 Task: Create new customer invoice with Date Opened: 21-May-23, Select Customer: Le Dumpster, Terms: Net 30. Make invoice entry for item-1 with Date: 21-May-23, Description: CoverGirl Perfect Blend Pencil Eyeliner 200 Black Onyx, Income Account: Income:Sales, Quantity: 1, Unit Price: 14.99, Sales Tax: Y, Sales Tax Included: Y, Tax Table: Sales Tax. Make entry for item-2 with Date: 21-May-23, Description: Sephora Collection Solid Brush and Sponge Cleaner with Pad
, Income Account: Income:Sales, Quantity: 2, Unit Price: 12.99, Sales Tax: Y, Sales Tax Included: Y, Tax Table: Sales Tax. Post Invoice with Post Date: 21-May-23, Post to Accounts: Assets:Accounts Receivable. Pay / Process Payment with Transaction Date: 19-Jun-23, Amount: 40.97, Transfer Account: Checking Account. Go to 'Print Invoice'. Save a pdf copy of the invoice.
Action: Mouse moved to (159, 33)
Screenshot: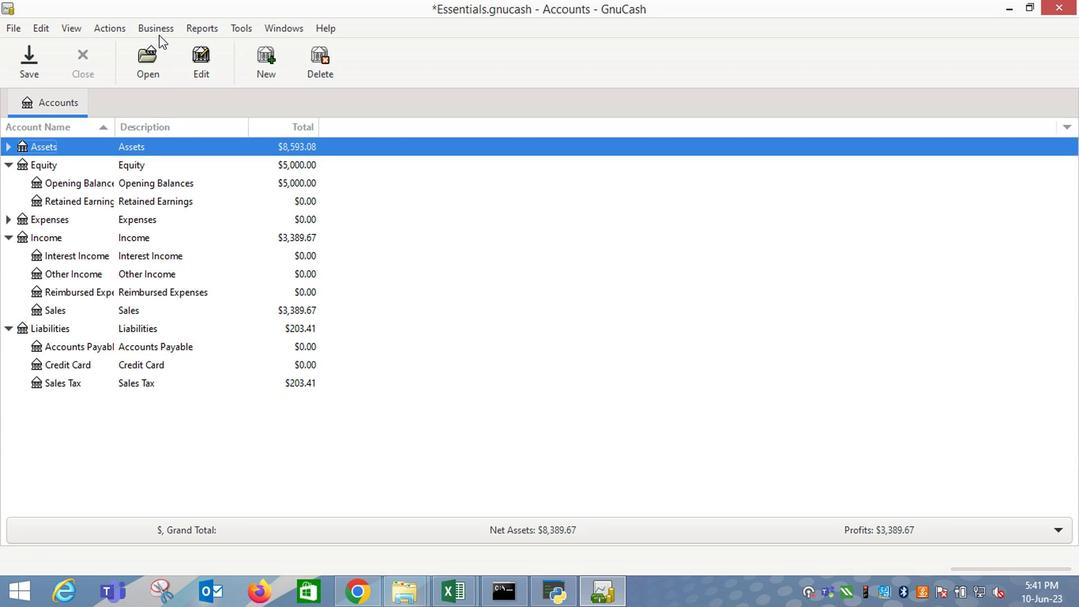 
Action: Mouse pressed left at (159, 33)
Screenshot: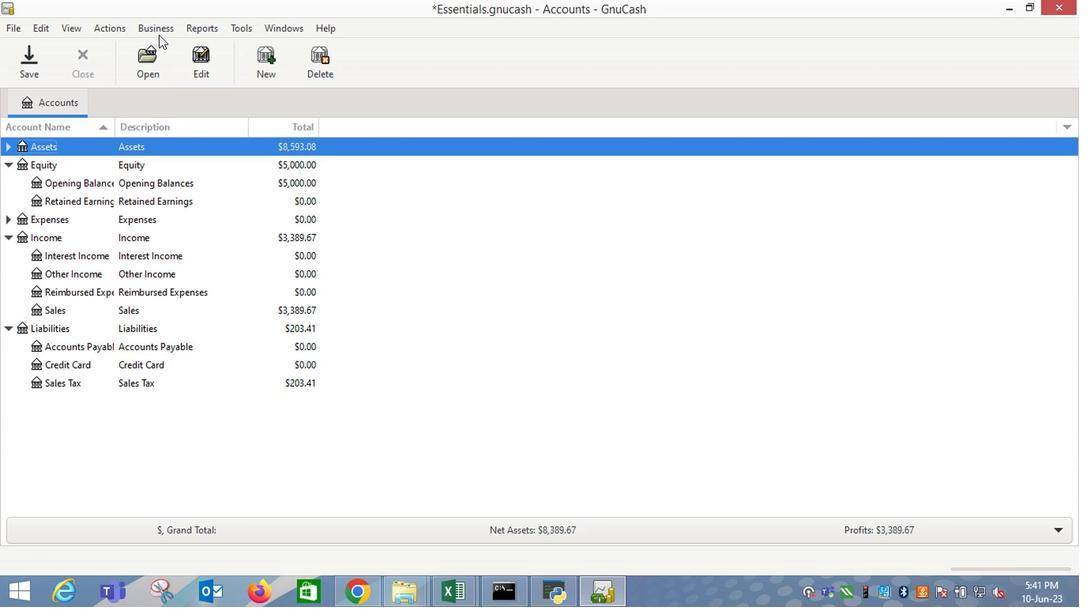 
Action: Mouse moved to (343, 110)
Screenshot: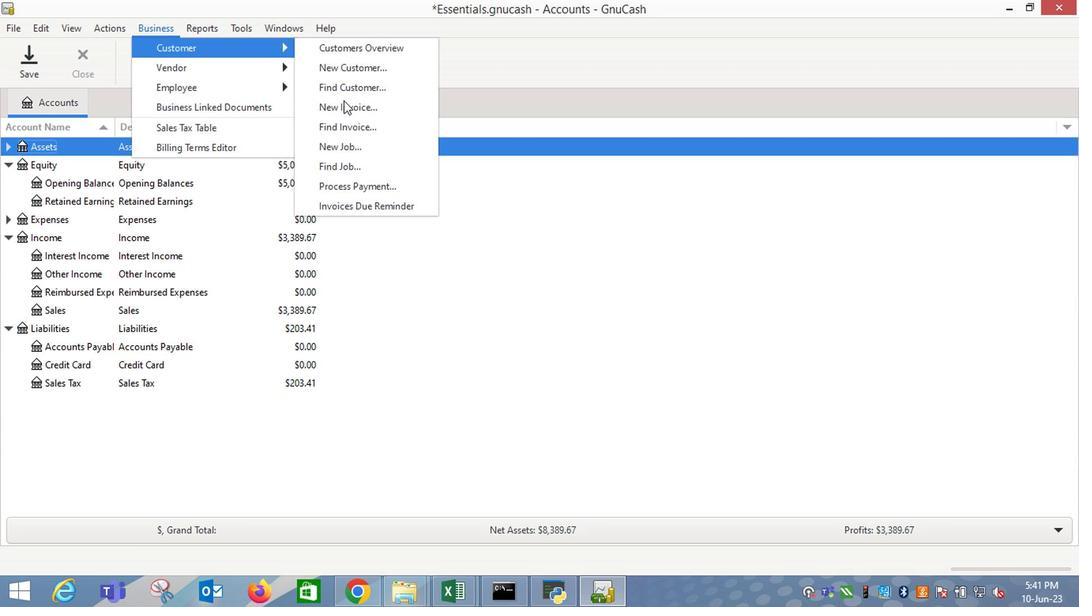
Action: Mouse pressed left at (343, 110)
Screenshot: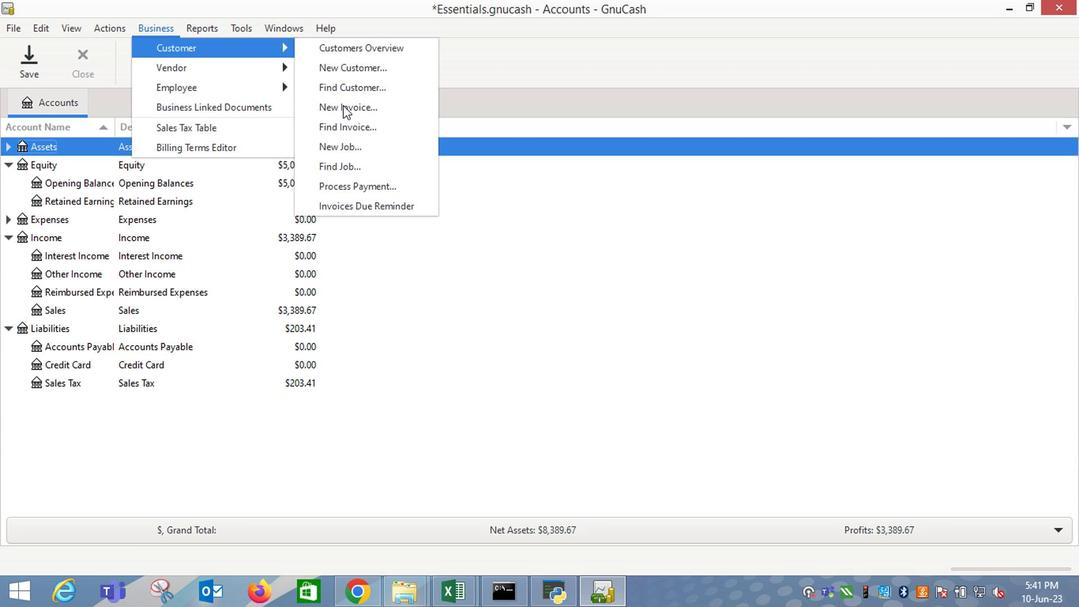
Action: Mouse moved to (656, 250)
Screenshot: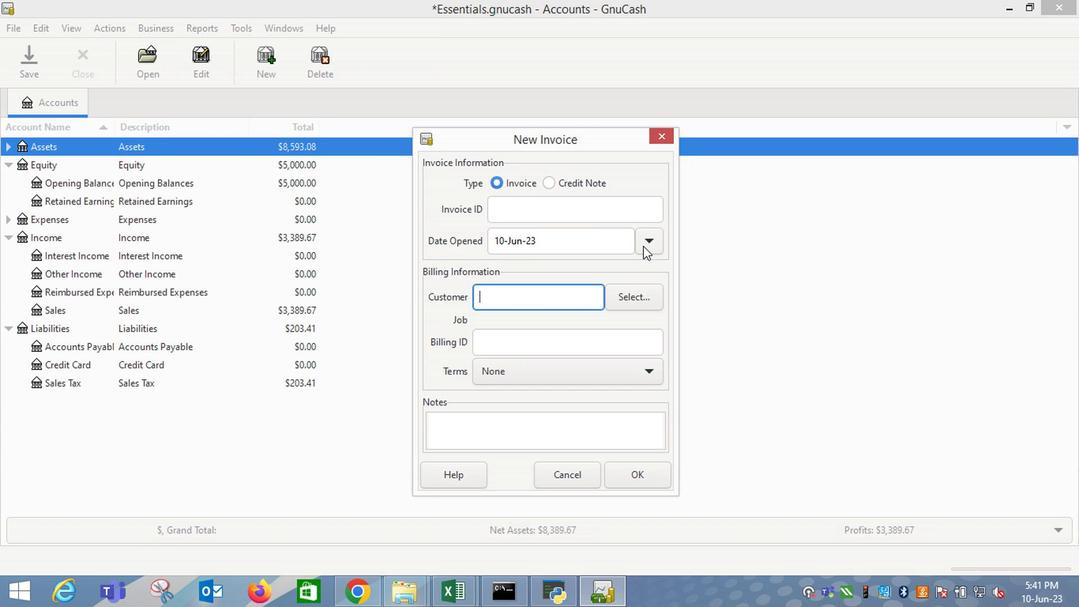 
Action: Mouse pressed left at (656, 250)
Screenshot: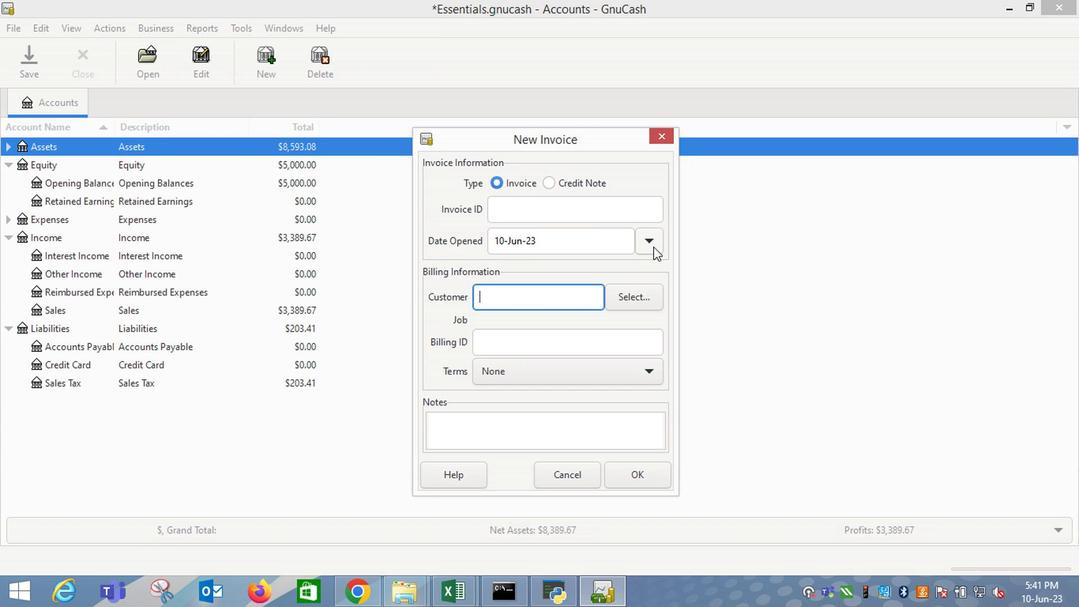 
Action: Mouse moved to (525, 269)
Screenshot: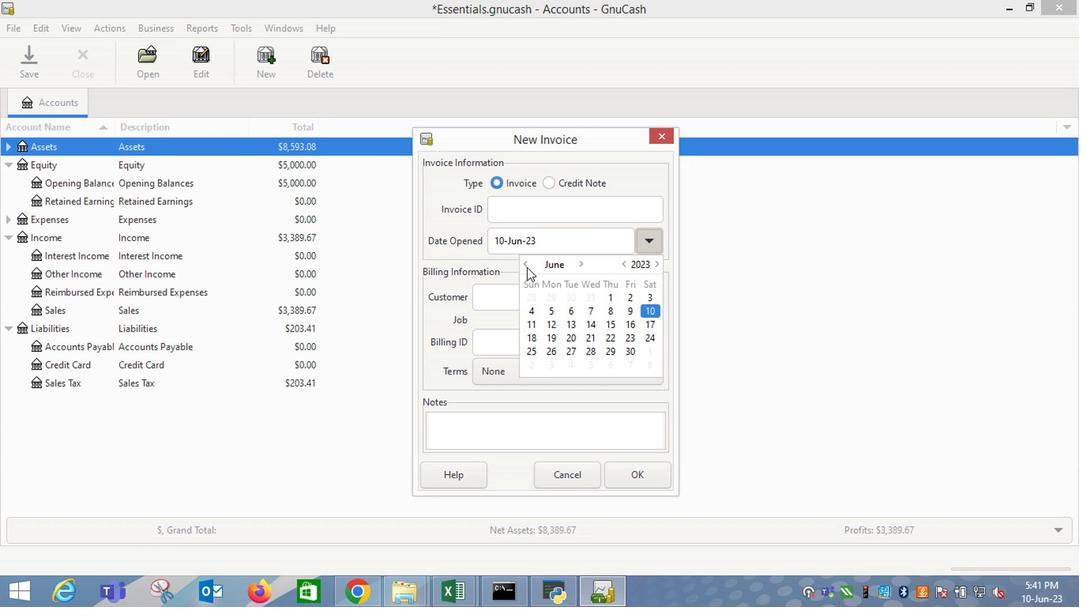 
Action: Mouse pressed left at (525, 269)
Screenshot: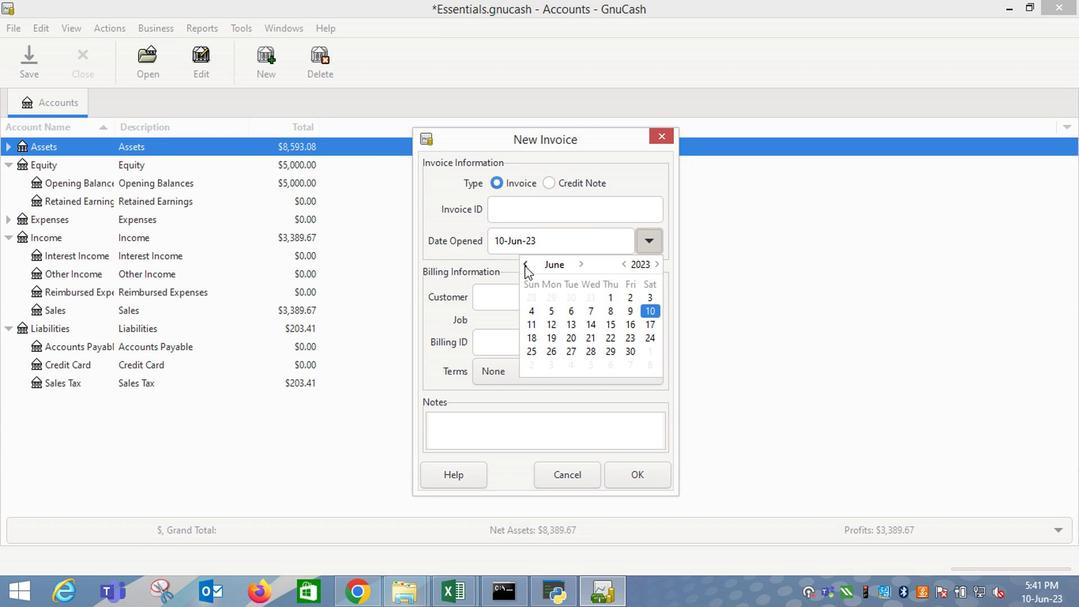 
Action: Mouse moved to (529, 340)
Screenshot: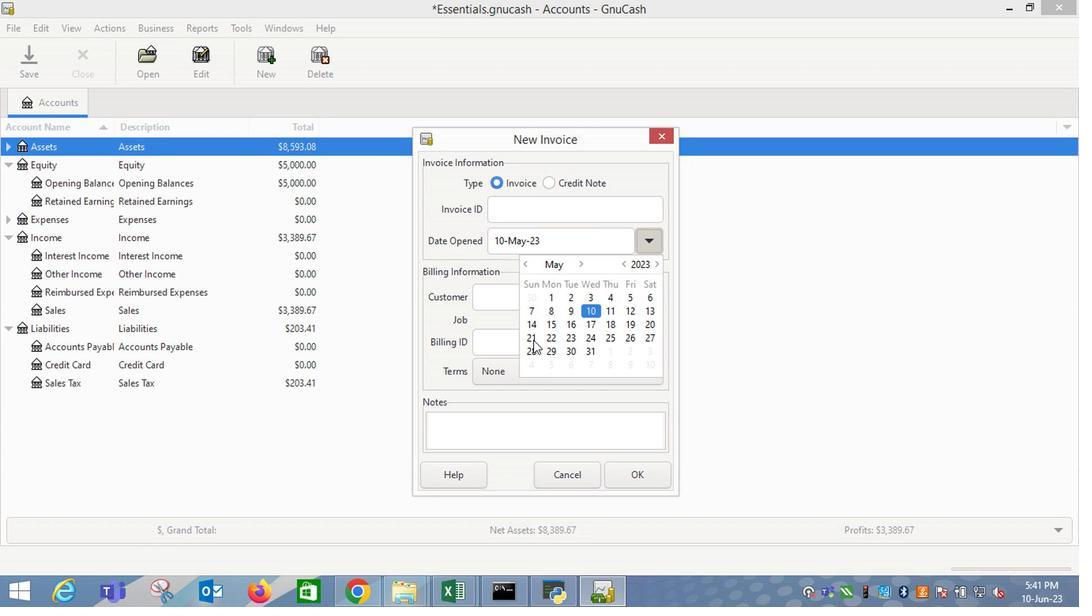 
Action: Mouse pressed left at (529, 340)
Screenshot: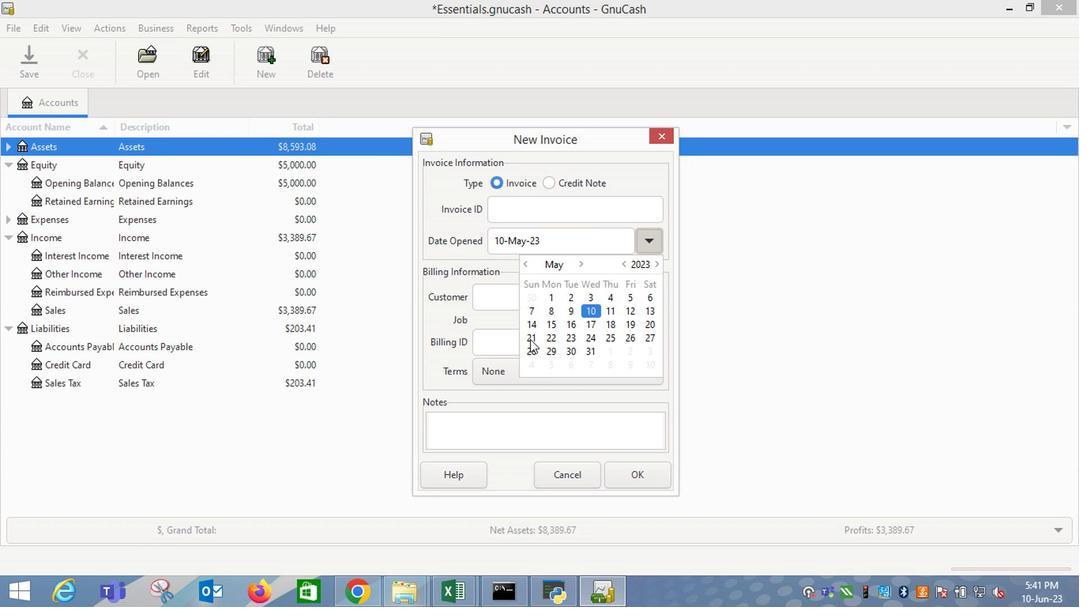 
Action: Mouse moved to (488, 321)
Screenshot: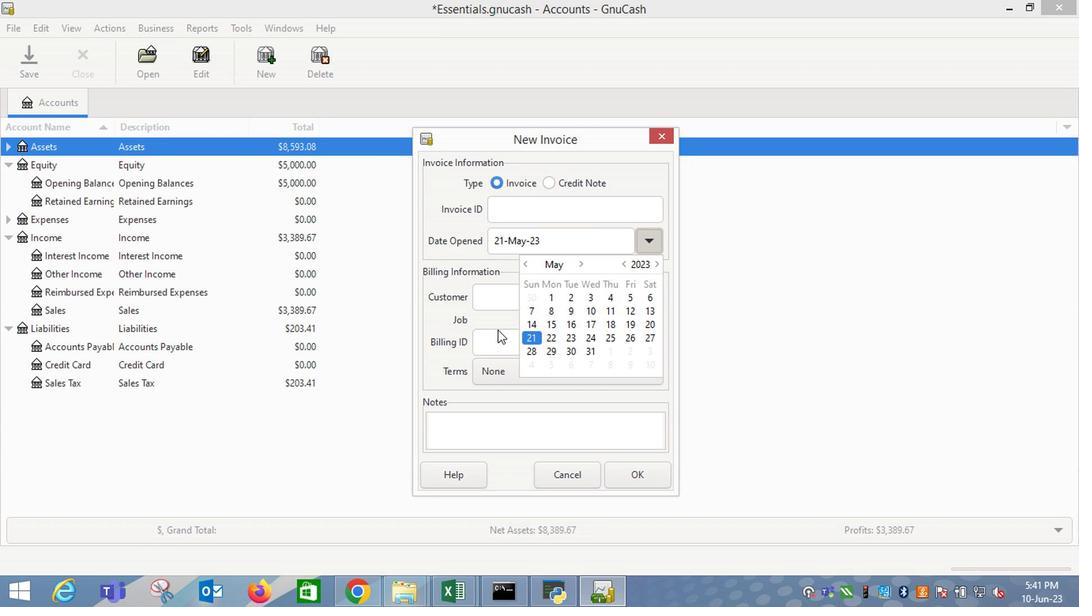 
Action: Mouse pressed left at (488, 321)
Screenshot: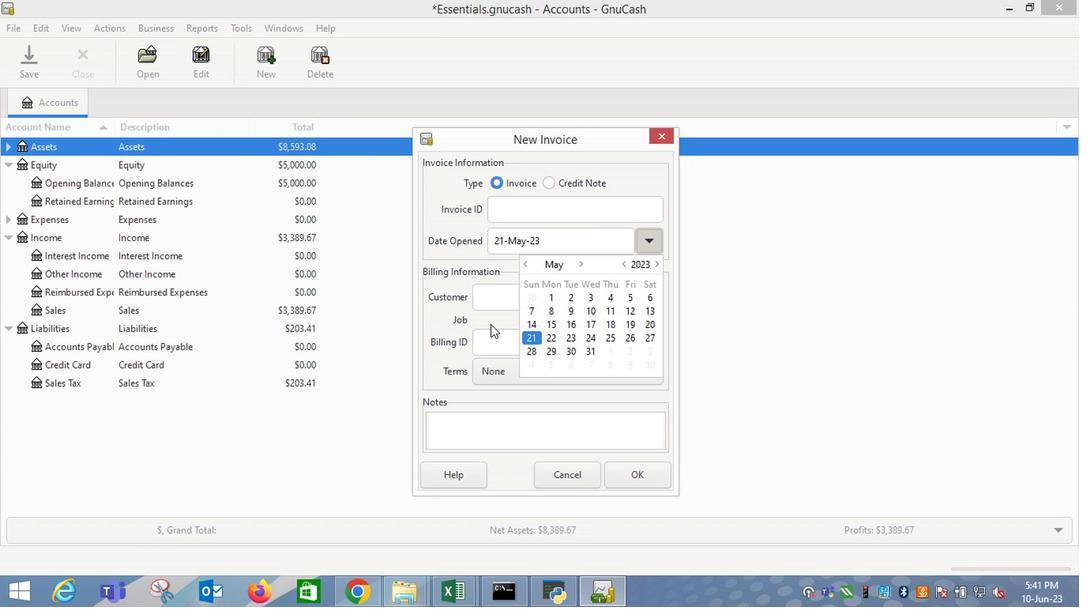 
Action: Mouse moved to (498, 301)
Screenshot: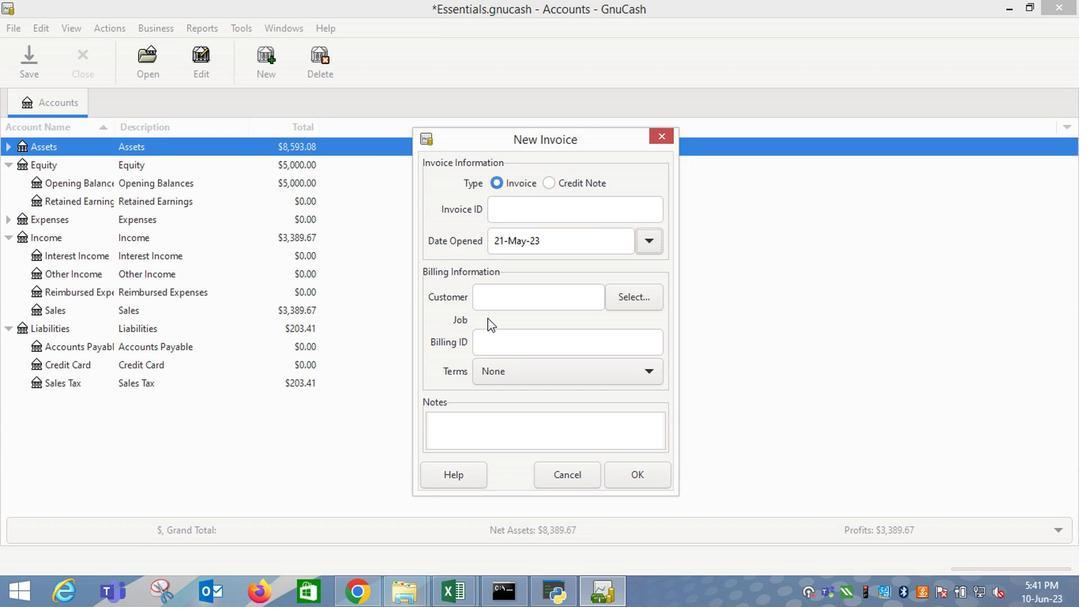 
Action: Mouse pressed left at (498, 301)
Screenshot: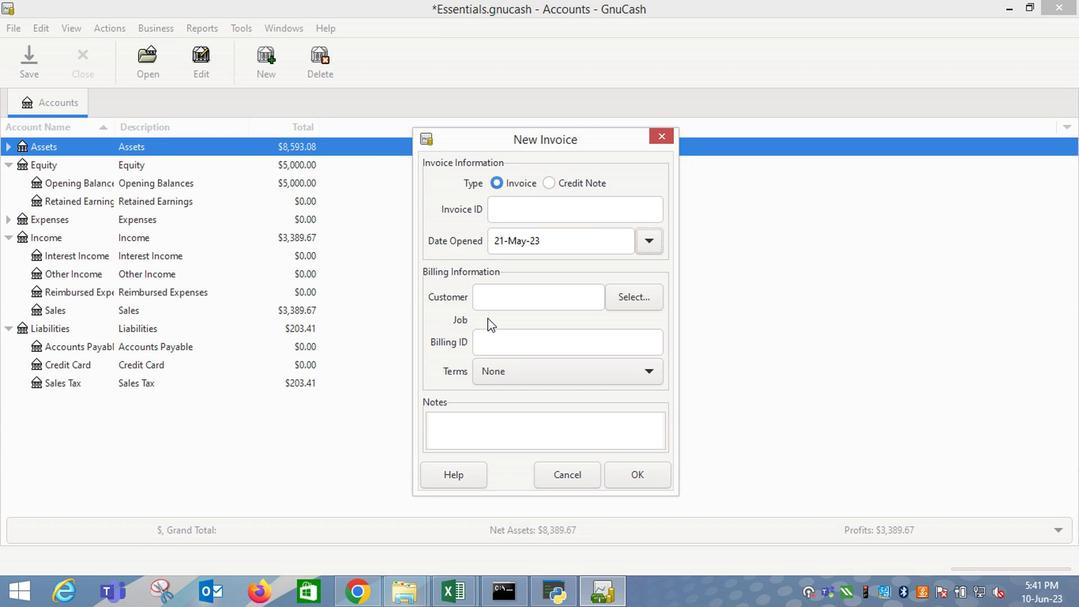 
Action: Mouse moved to (503, 283)
Screenshot: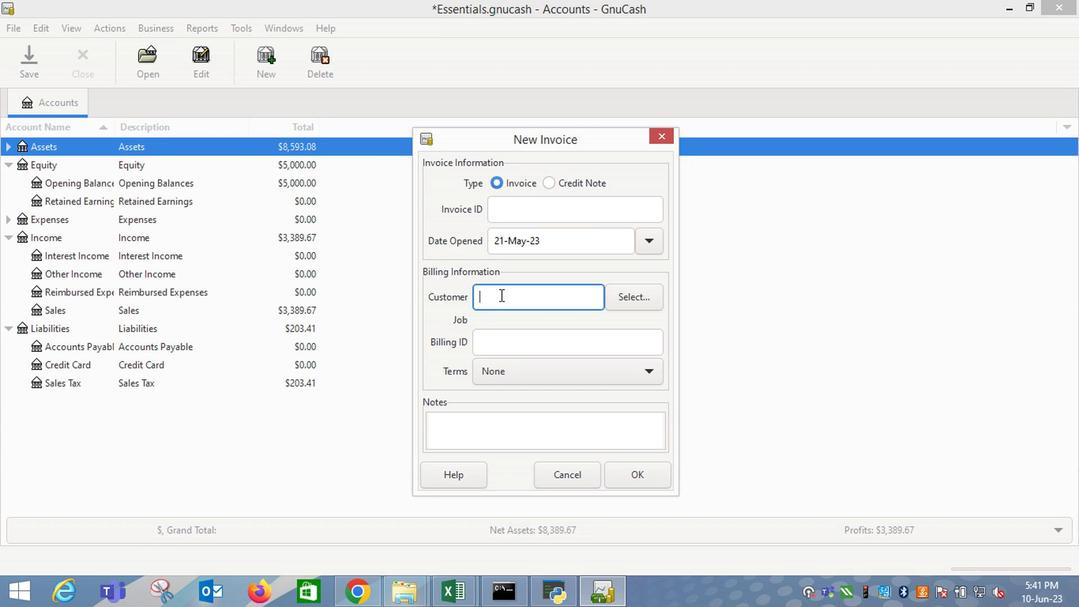 
Action: Key pressed <Key.shift_r>Le
Screenshot: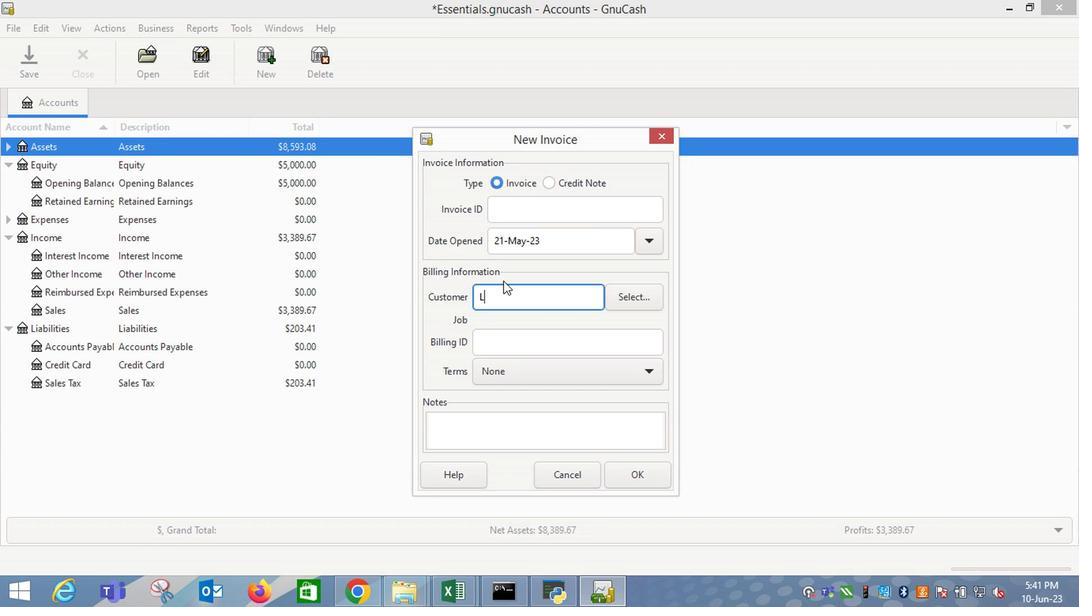 
Action: Mouse moved to (494, 322)
Screenshot: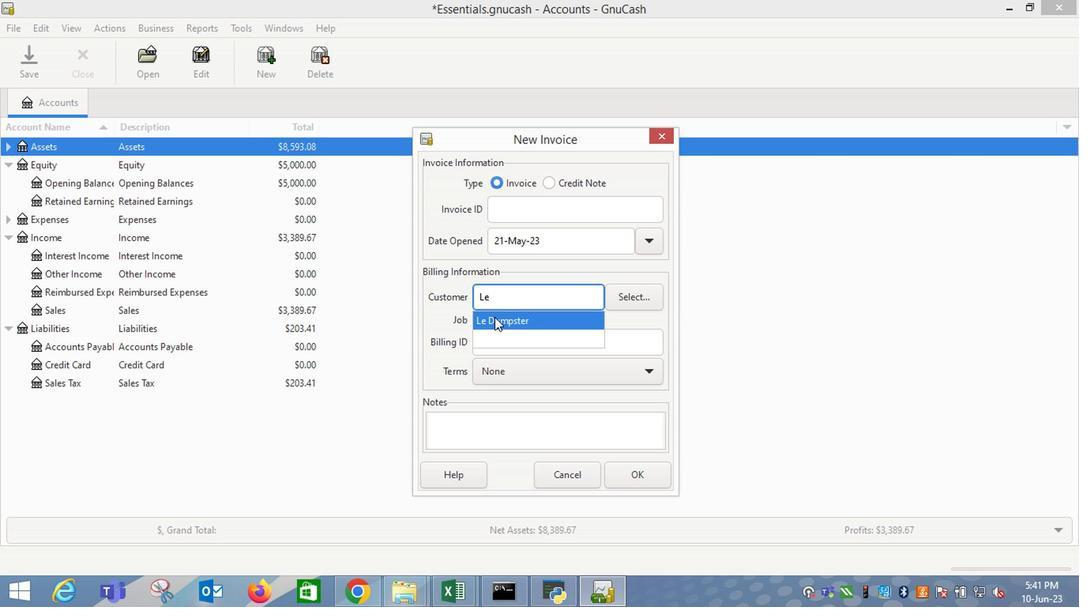 
Action: Mouse pressed left at (494, 322)
Screenshot: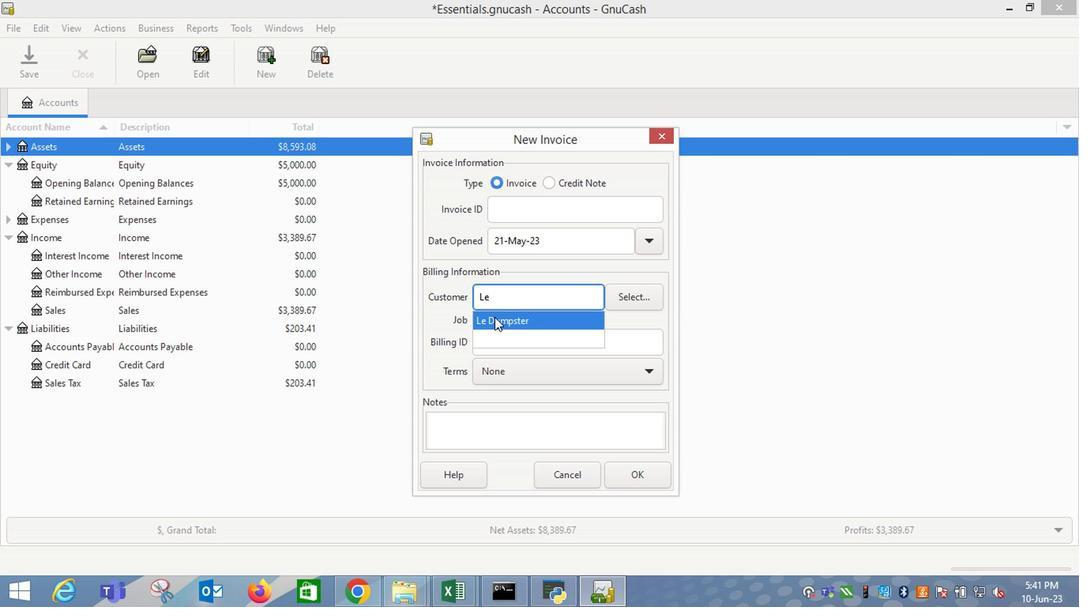 
Action: Mouse moved to (509, 392)
Screenshot: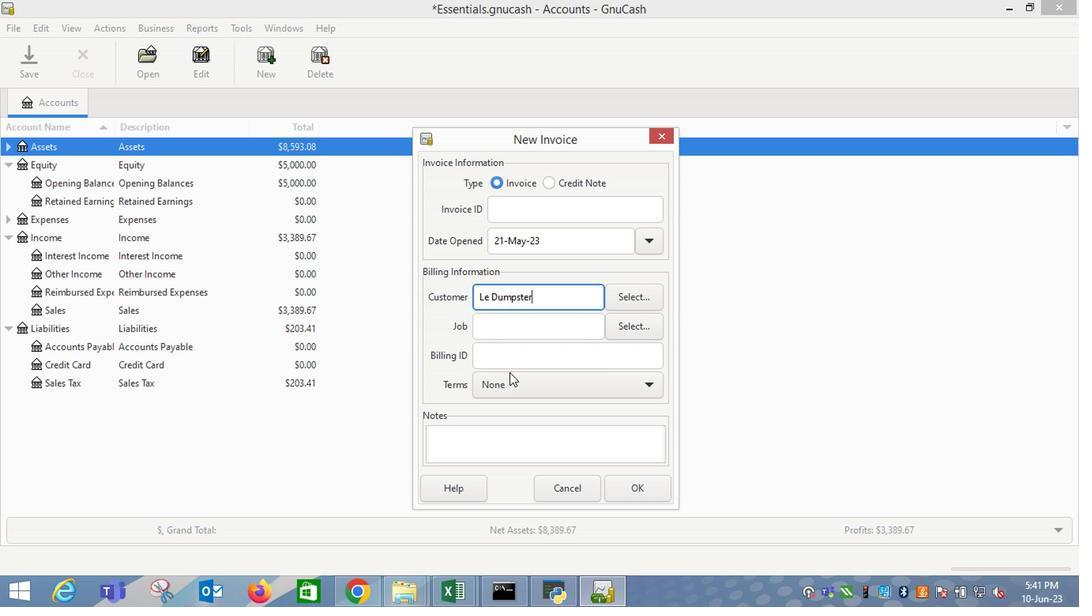 
Action: Mouse pressed left at (509, 392)
Screenshot: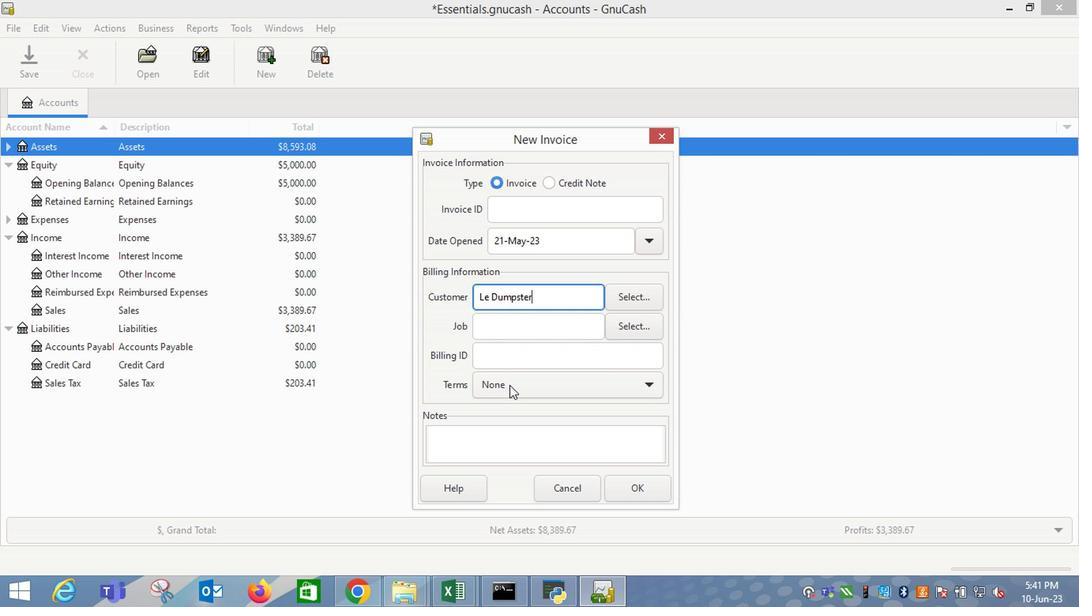 
Action: Mouse moved to (503, 434)
Screenshot: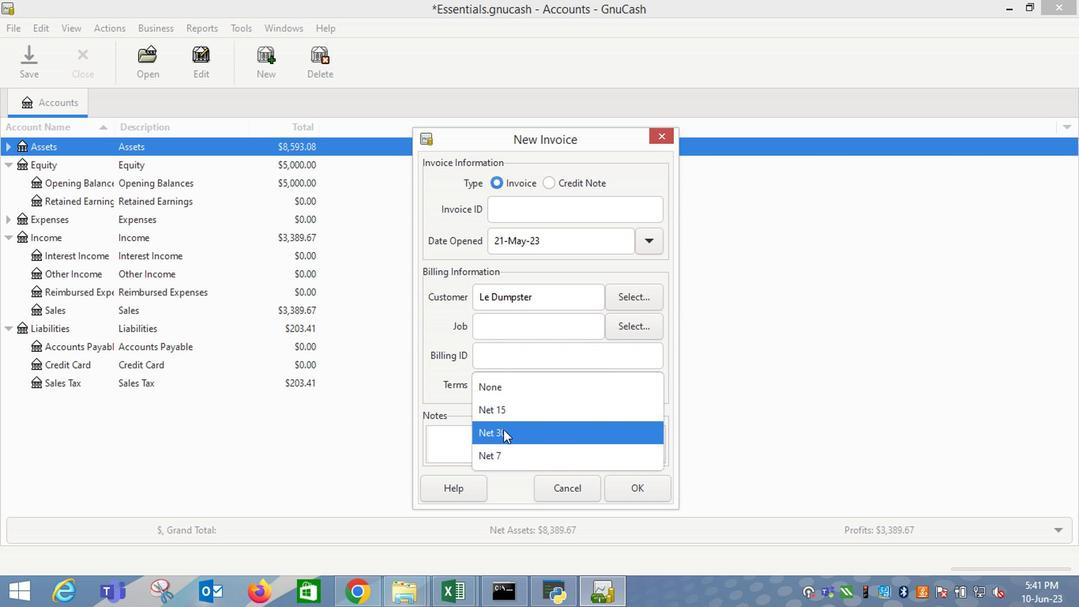 
Action: Mouse pressed left at (503, 434)
Screenshot: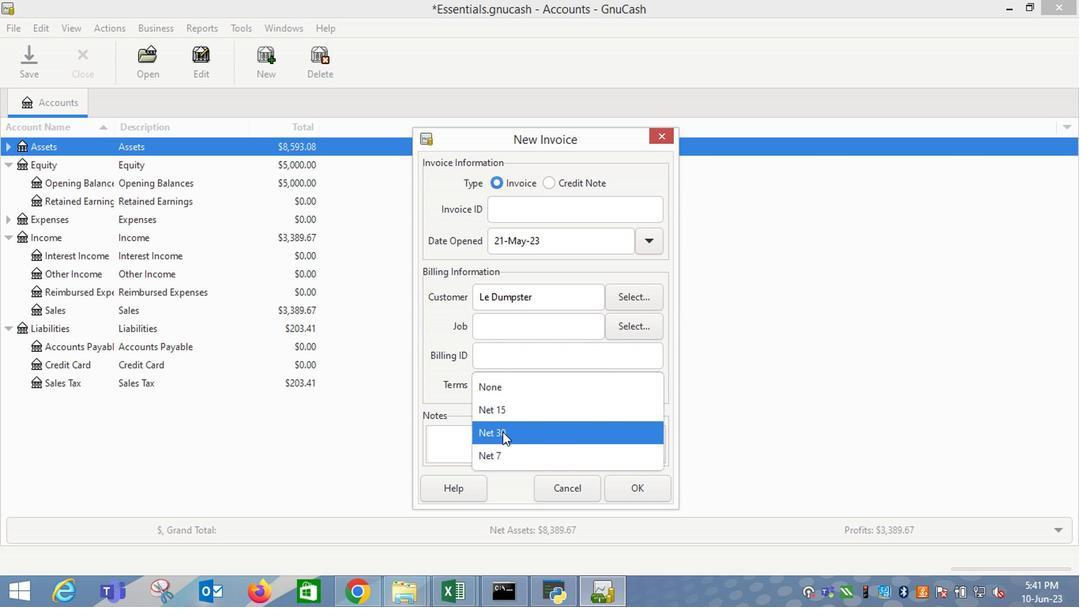 
Action: Mouse moved to (623, 495)
Screenshot: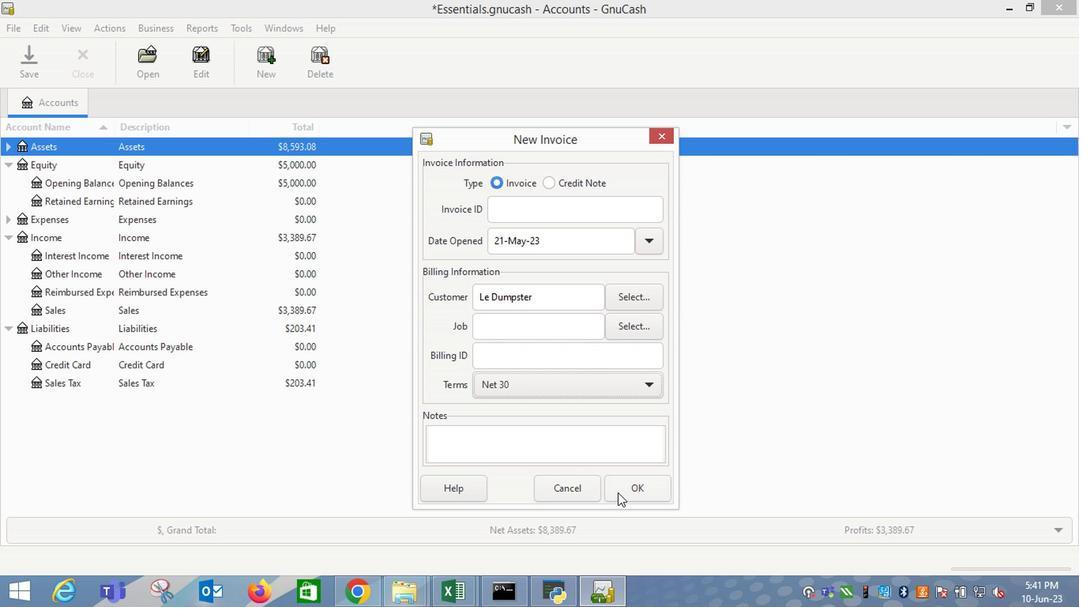 
Action: Mouse pressed left at (623, 495)
Screenshot: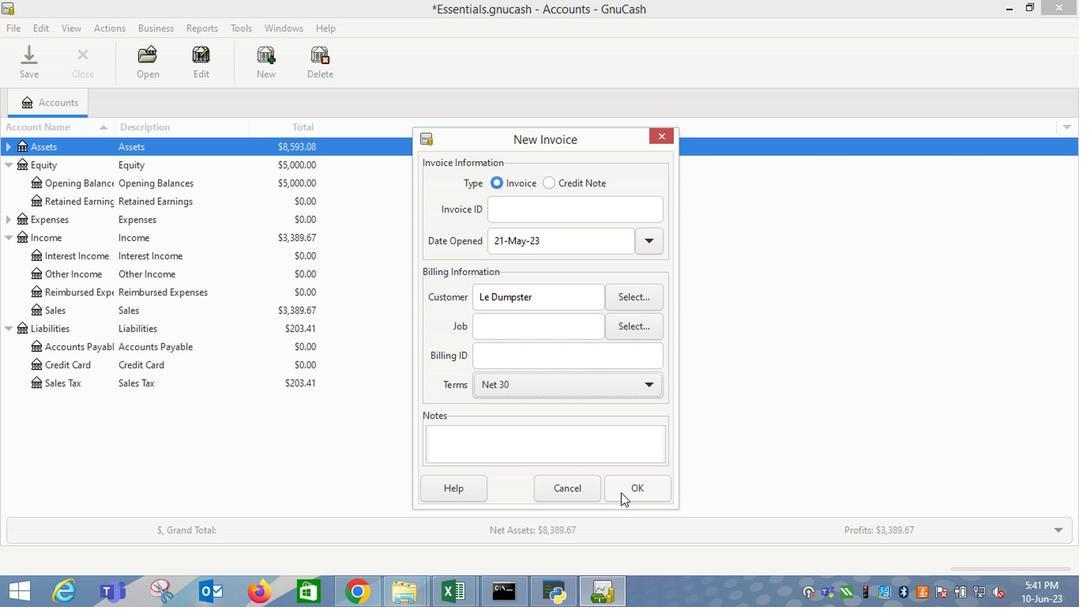 
Action: Mouse moved to (69, 311)
Screenshot: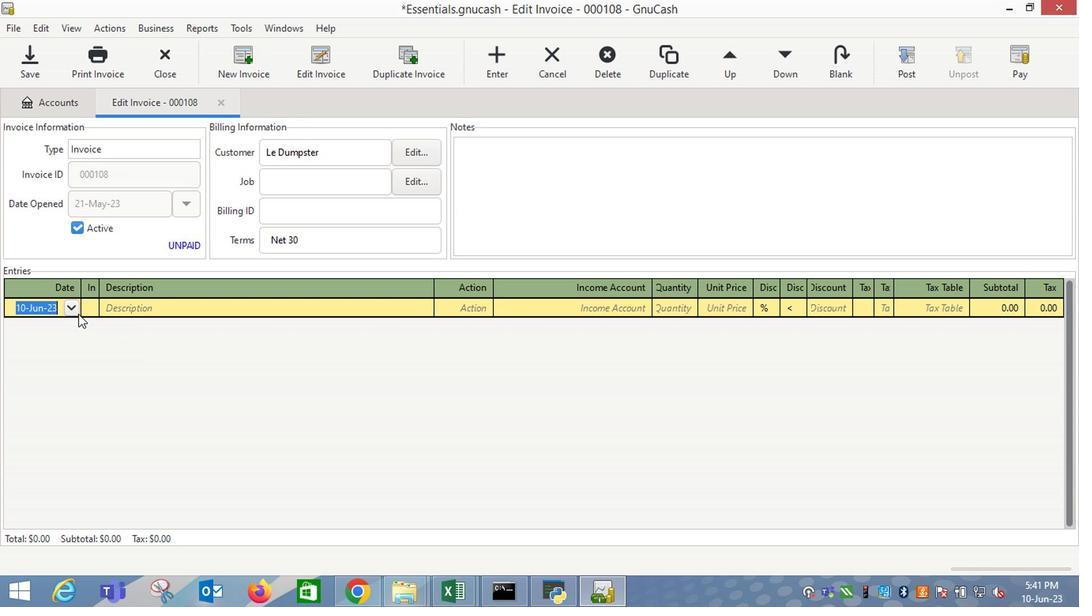 
Action: Mouse pressed left at (69, 311)
Screenshot: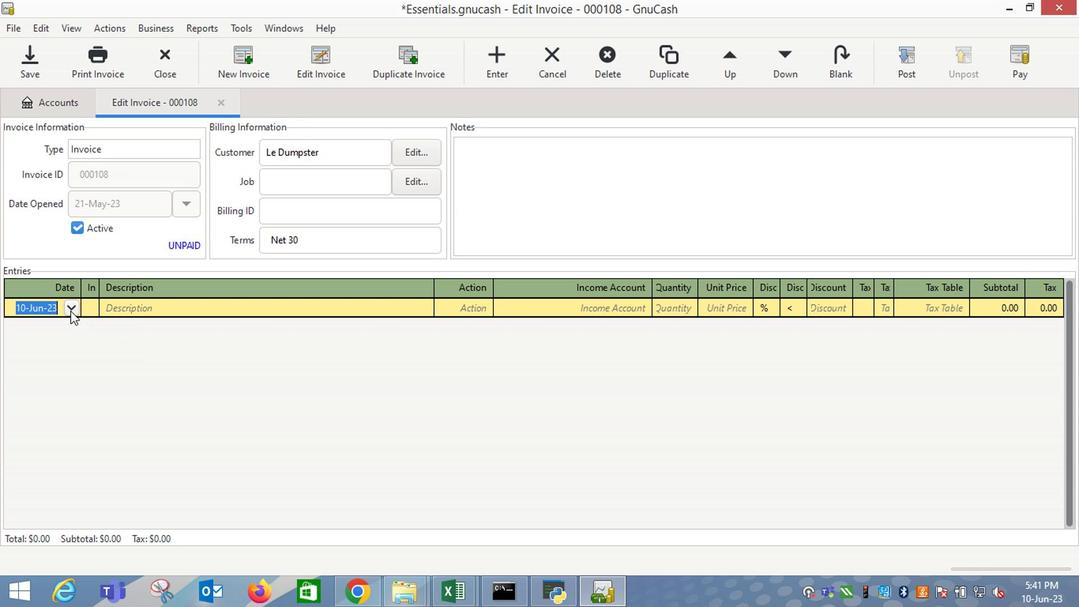 
Action: Mouse moved to (12, 330)
Screenshot: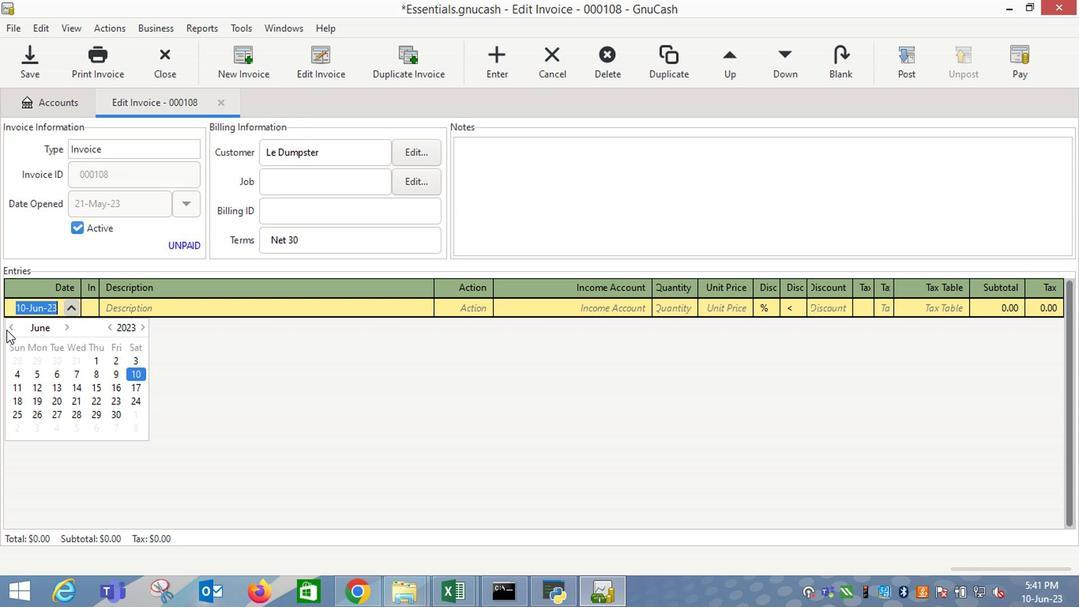 
Action: Mouse pressed left at (12, 330)
Screenshot: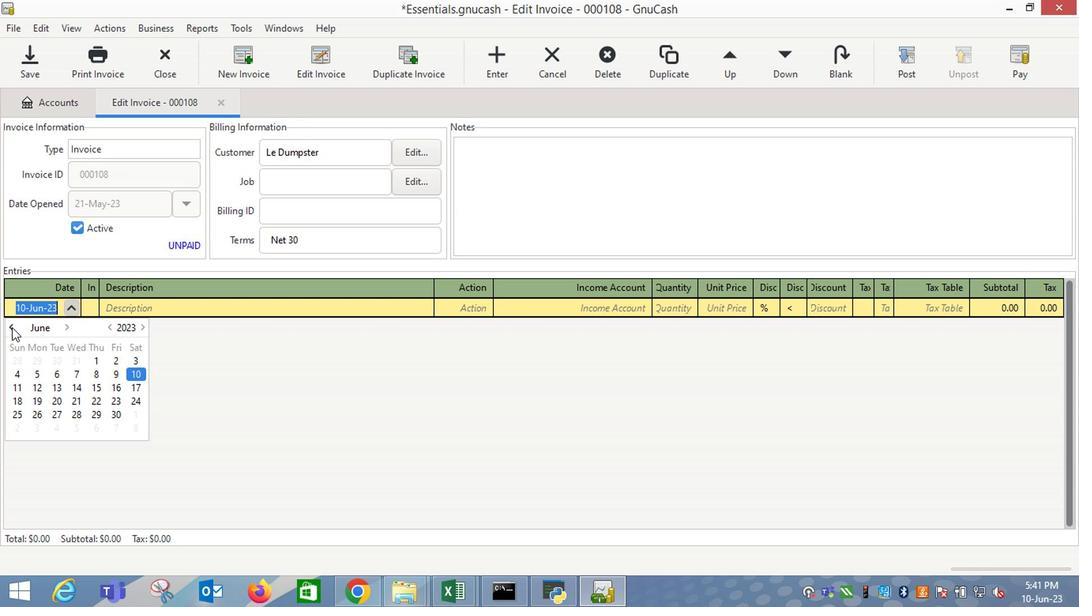 
Action: Mouse moved to (13, 404)
Screenshot: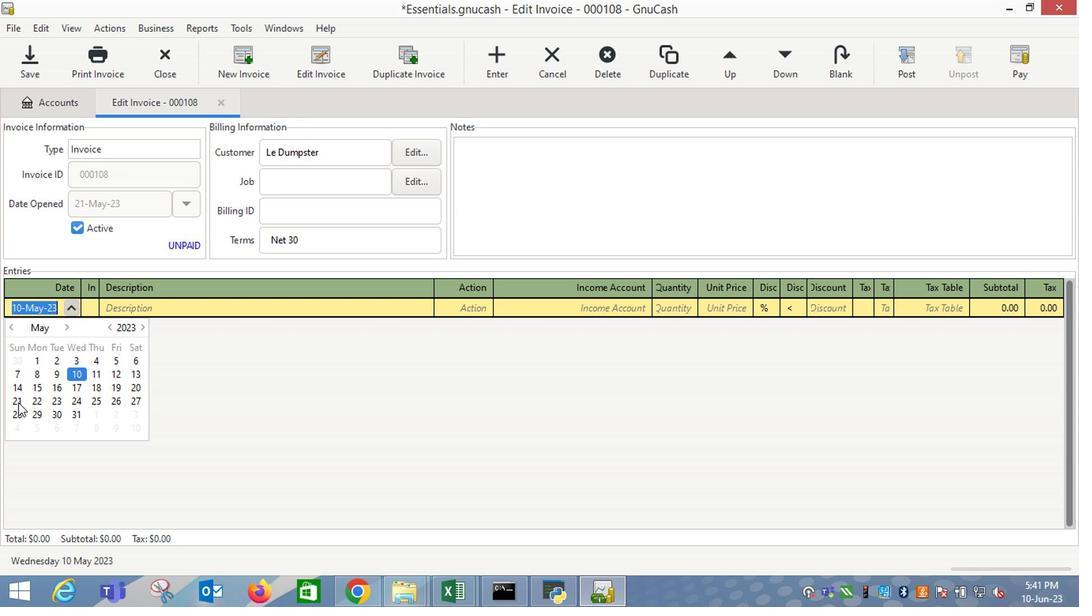 
Action: Mouse pressed left at (13, 404)
Screenshot: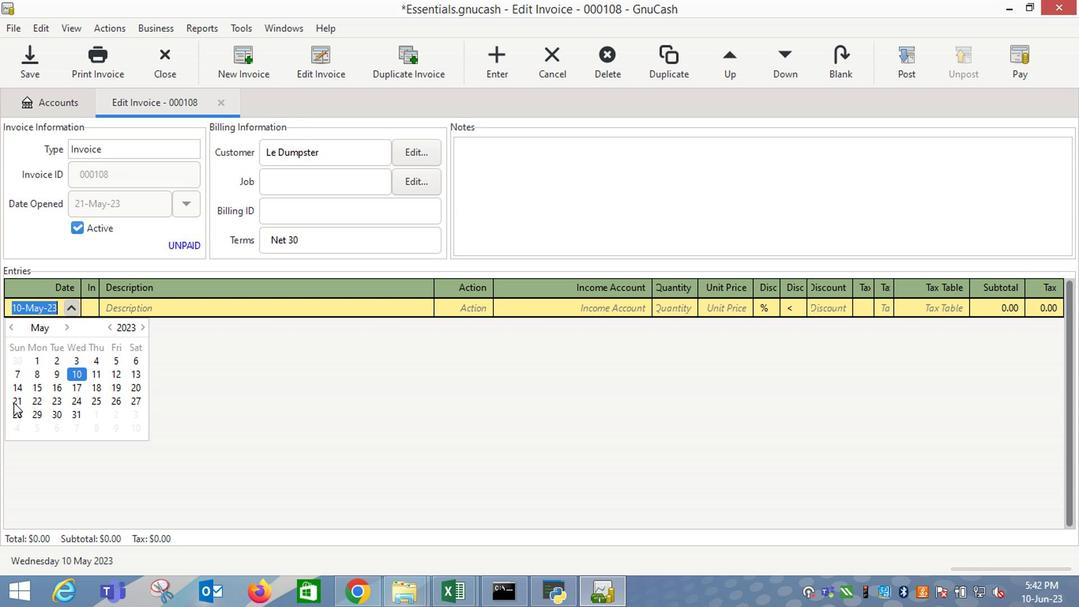 
Action: Mouse moved to (45, 403)
Screenshot: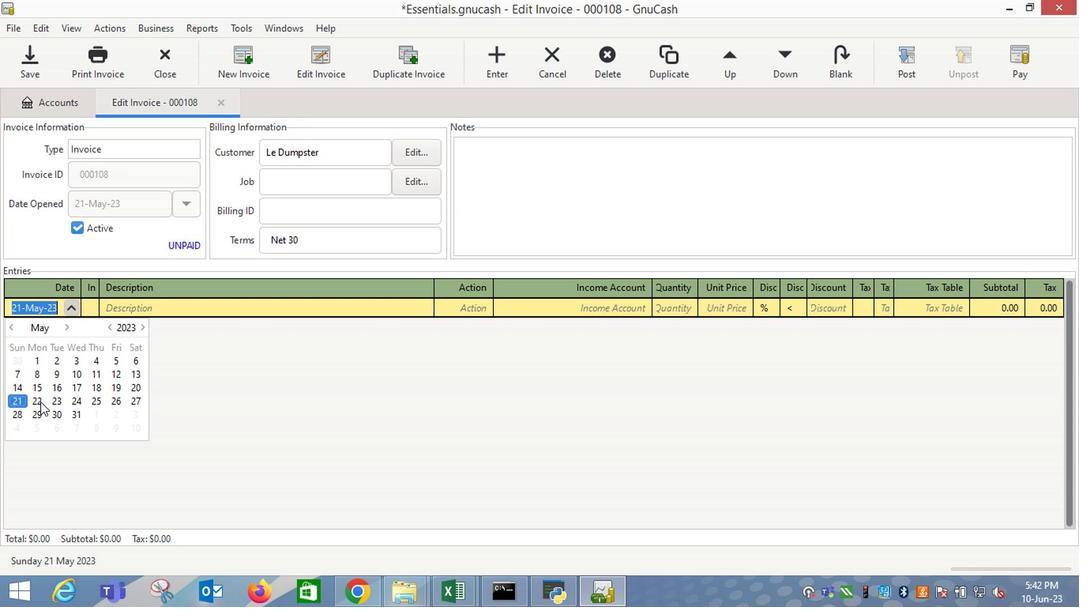 
Action: Key pressed <Key.tab><Key.shift_r>Cover<Key.shift_r>F<Key.backspace><Key.shift_r>Girl<Key.space><Key.shift_r>Perfect<Key.space><Key.shift_r>Blend<Key.space><Key.shift_r>Pencil<Key.space><Key.shift_r>Eyeliner<Key.space>200<Key.space><Key.shift_r>Black<Key.space><Key.shift_r>Onyx<Key.tab><Key.tab>i<Key.down><Key.down><Key.down><Key.tab>1<Key.tab>14.99<Key.tab>
Screenshot: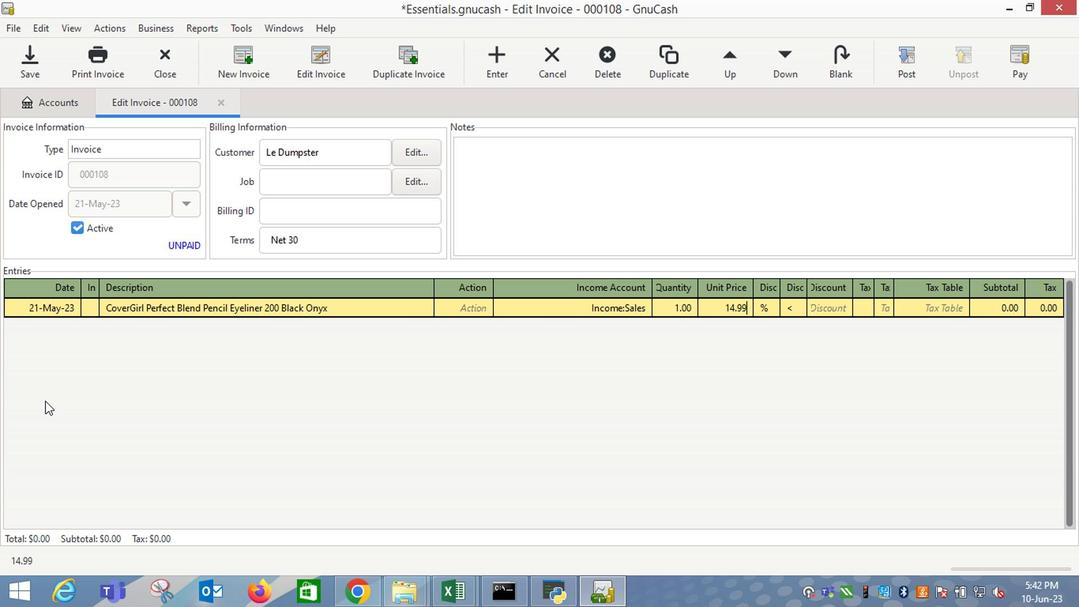 
Action: Mouse moved to (870, 309)
Screenshot: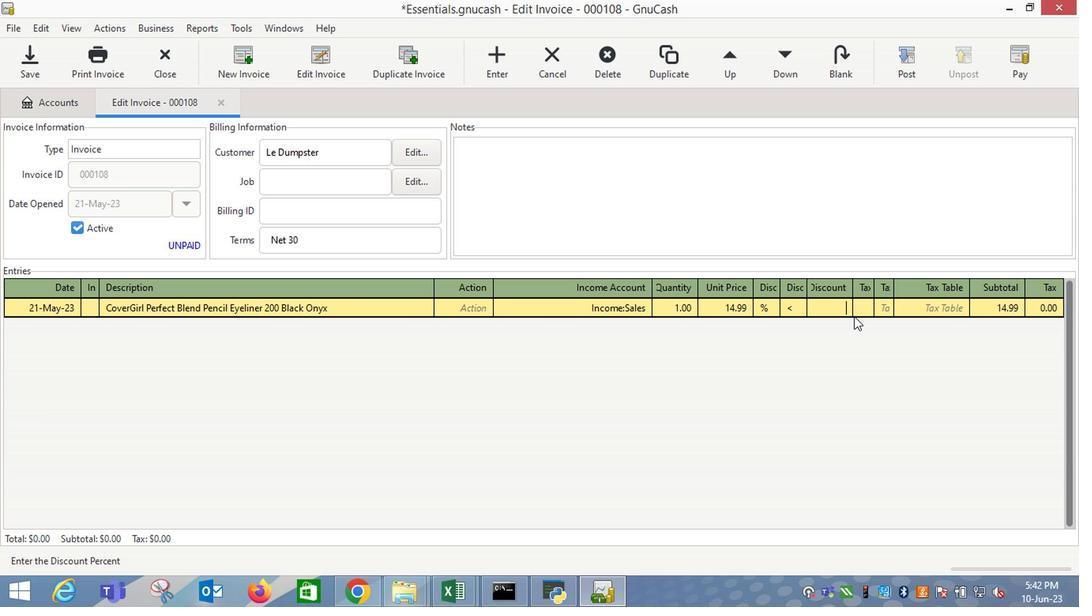 
Action: Mouse pressed left at (870, 309)
Screenshot: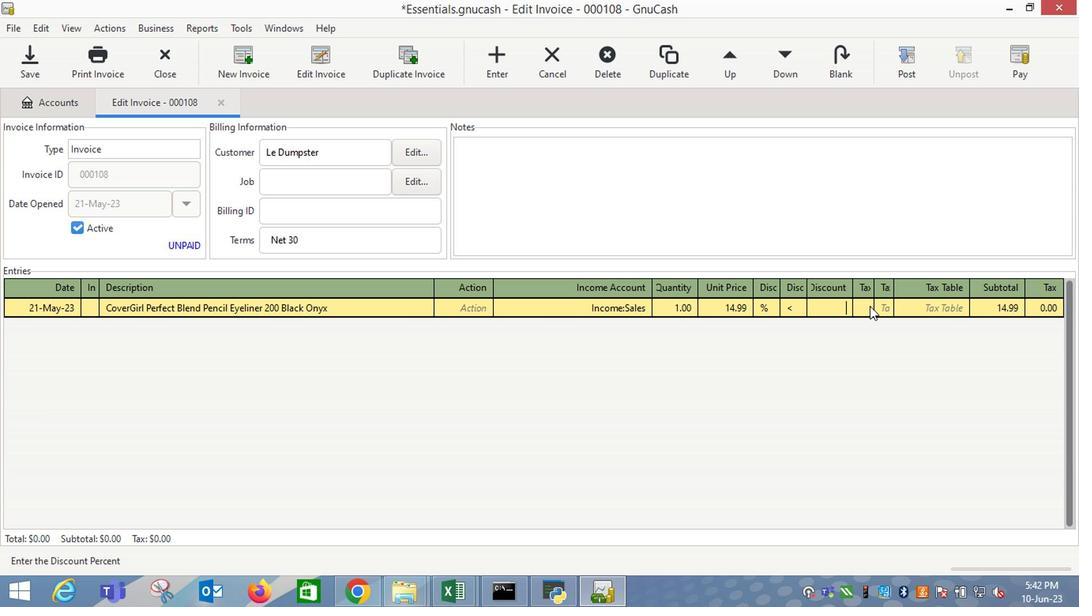 
Action: Mouse moved to (885, 310)
Screenshot: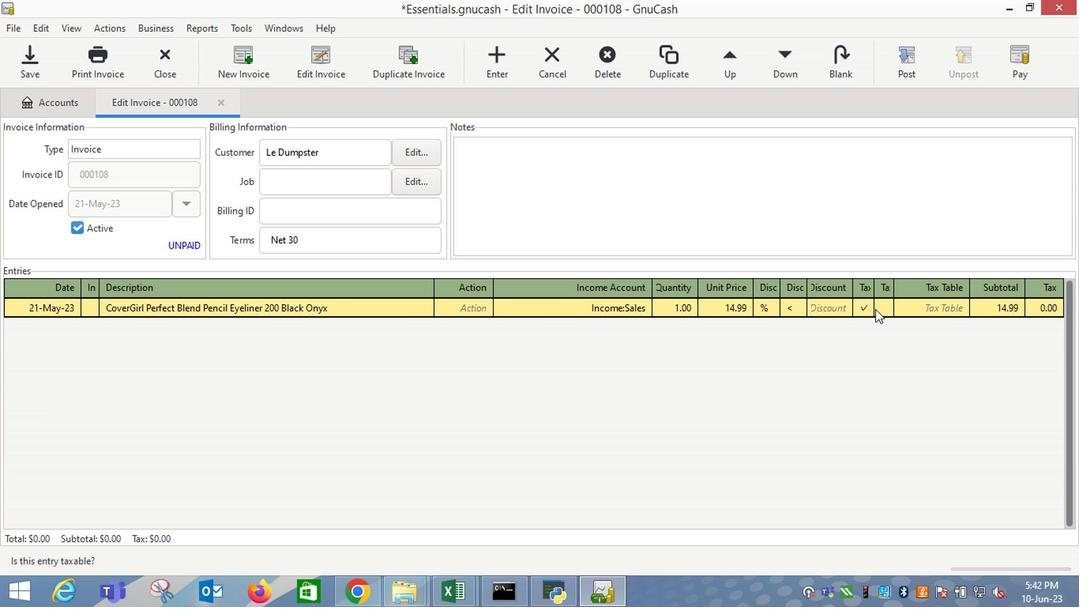 
Action: Mouse pressed left at (885, 310)
Screenshot: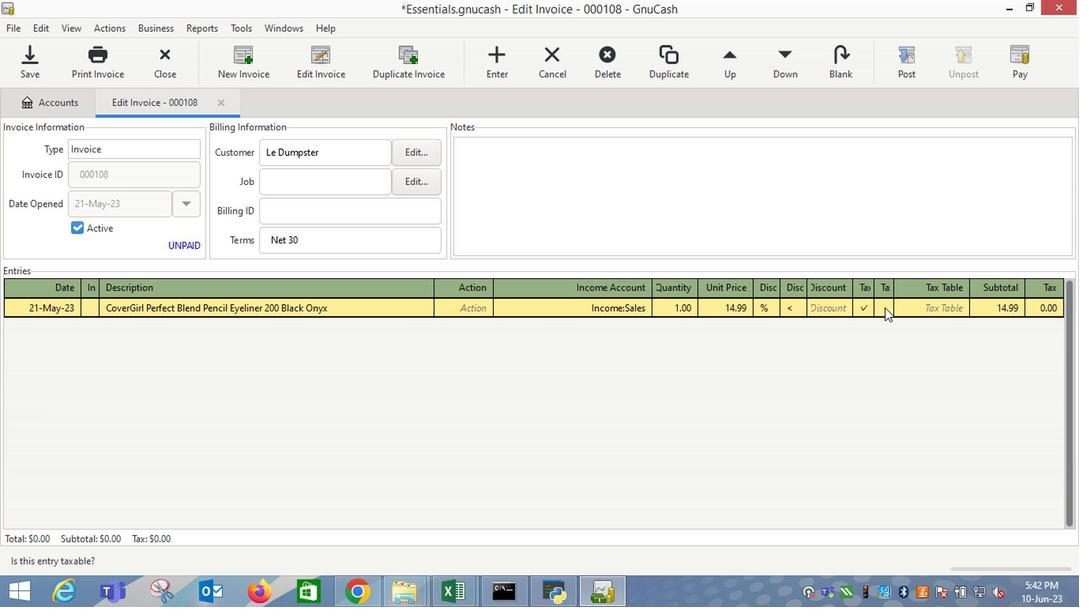 
Action: Mouse moved to (949, 314)
Screenshot: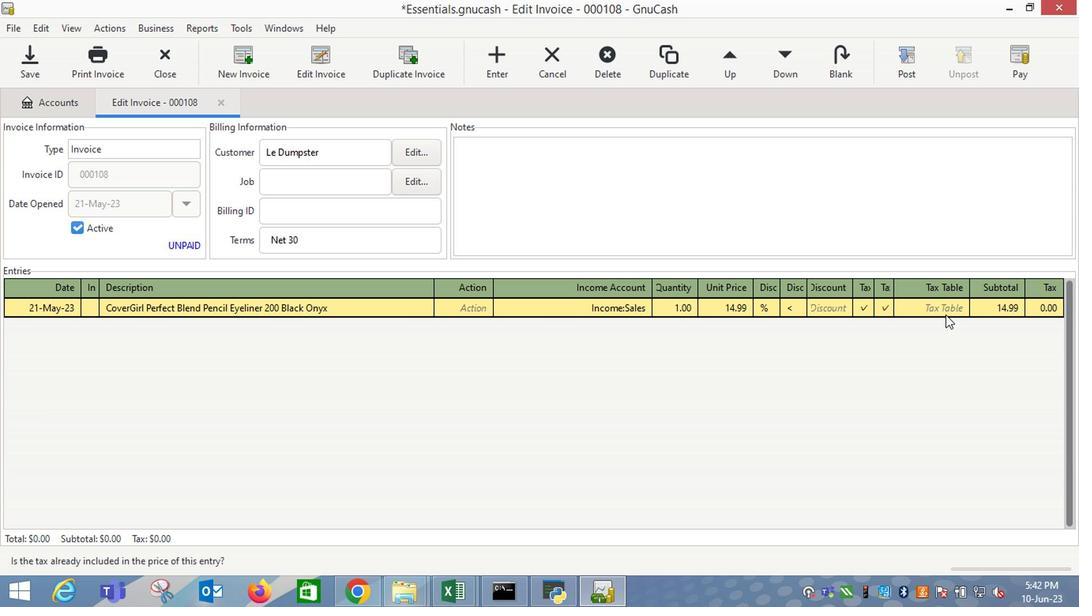
Action: Mouse pressed left at (949, 314)
Screenshot: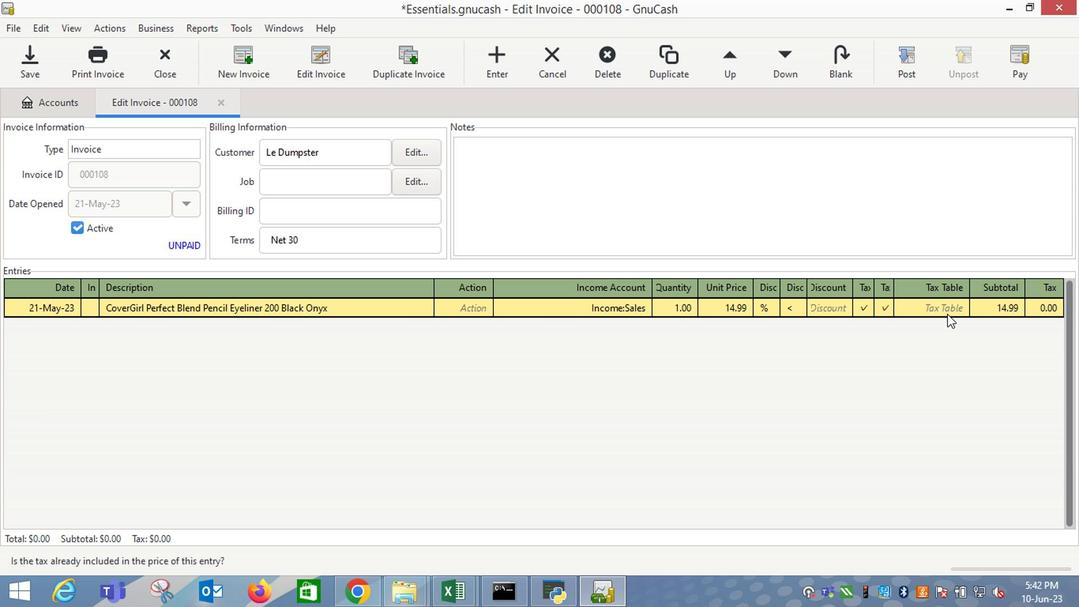 
Action: Mouse moved to (959, 311)
Screenshot: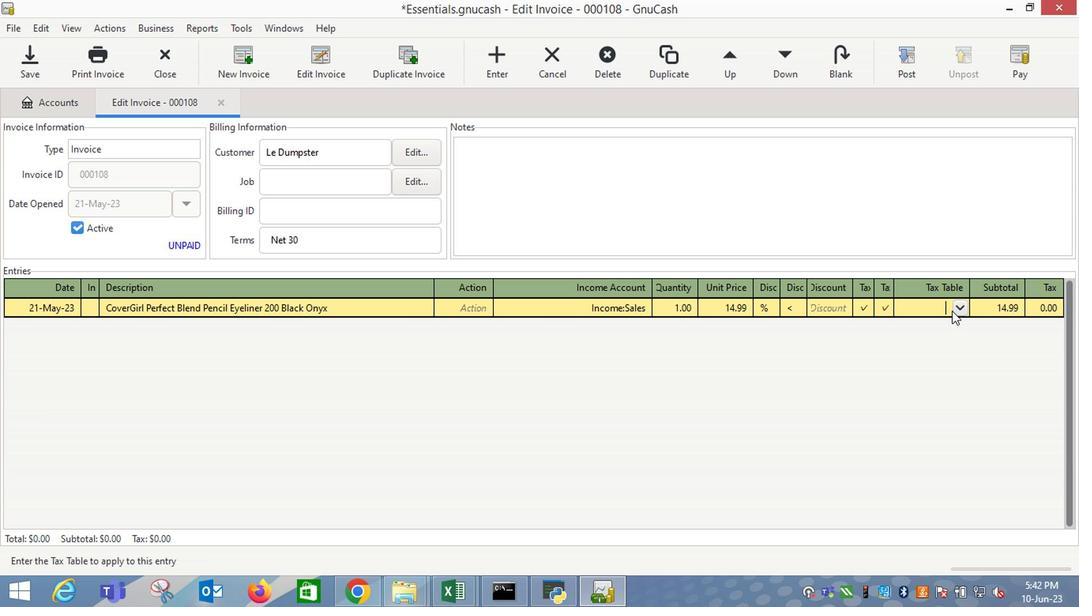 
Action: Mouse pressed left at (959, 311)
Screenshot: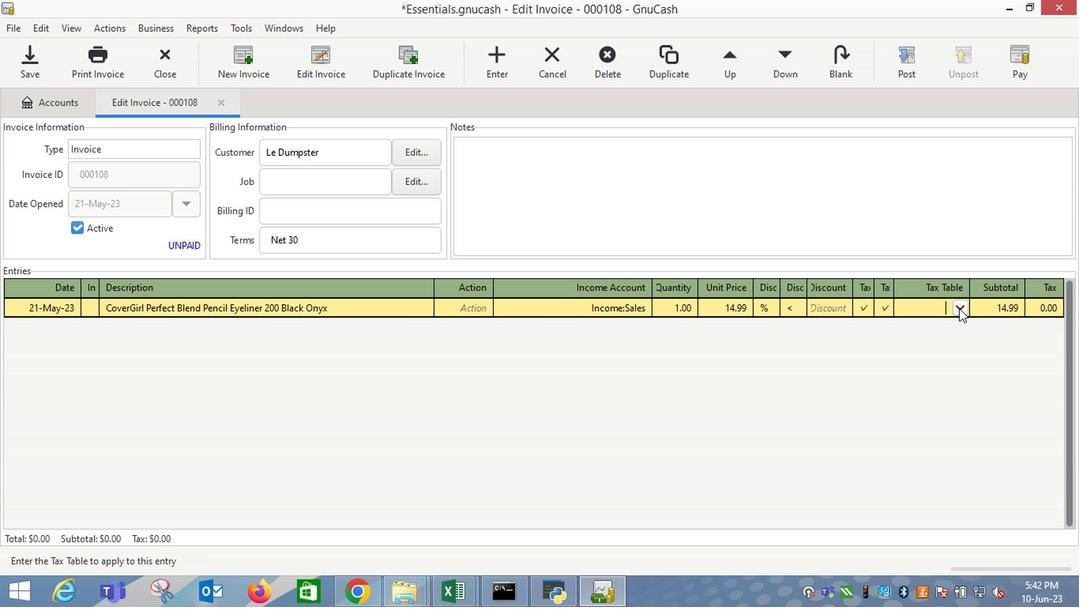 
Action: Mouse moved to (940, 333)
Screenshot: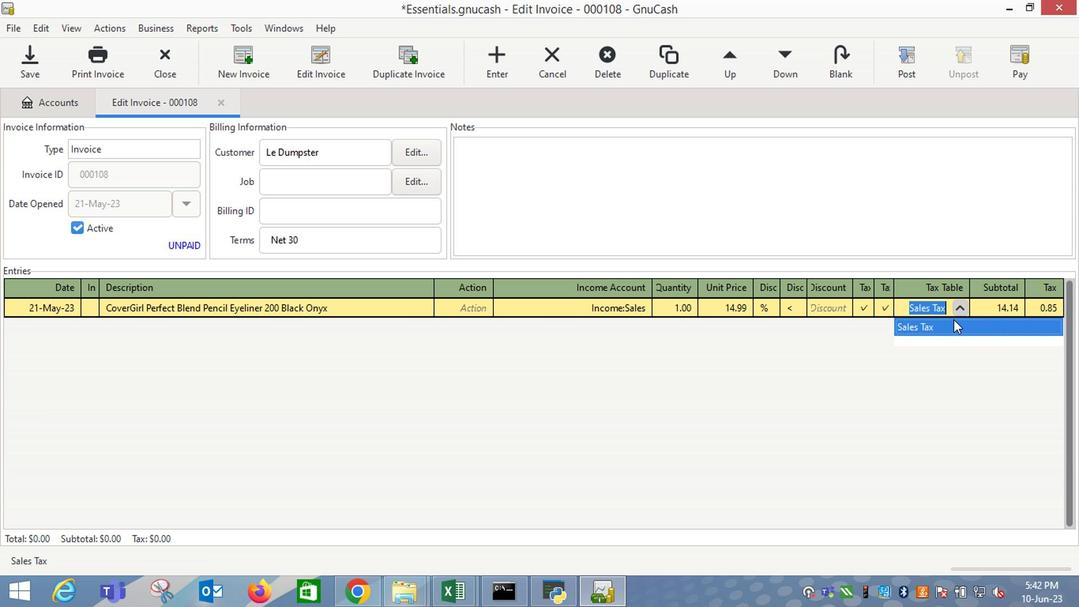 
Action: Mouse pressed left at (940, 333)
Screenshot: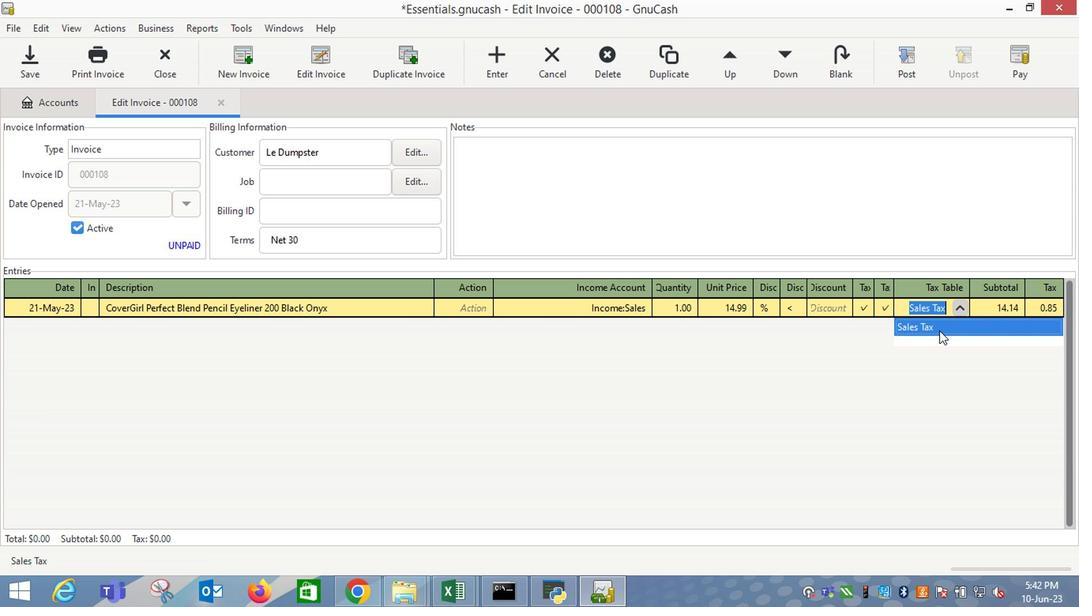 
Action: Mouse moved to (937, 335)
Screenshot: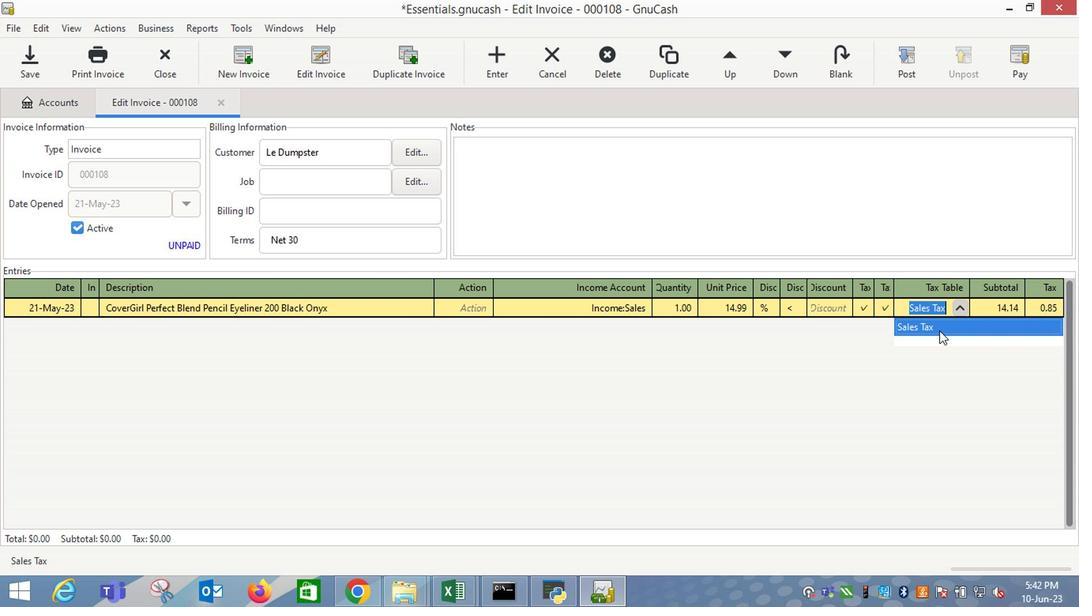 
Action: Key pressed <Key.enter><Key.tab><Key.shift_r>Sephora<Key.space><Key.shift_r>Collection<Key.space><Key.shift_r>Solid<Key.space><Key.shift_r>Brush<Key.space>and<Key.space><Key.shift_r>Sponge<Key.space><Key.shift_r>Cleaner<Key.space>with<Key.space><Key.shift_r>Pad<Key.tab><Key.tab><Key.down>i<Key.down><Key.down><Key.down><Key.tab>2<Key.tab>12.99<Key.tab>
Screenshot: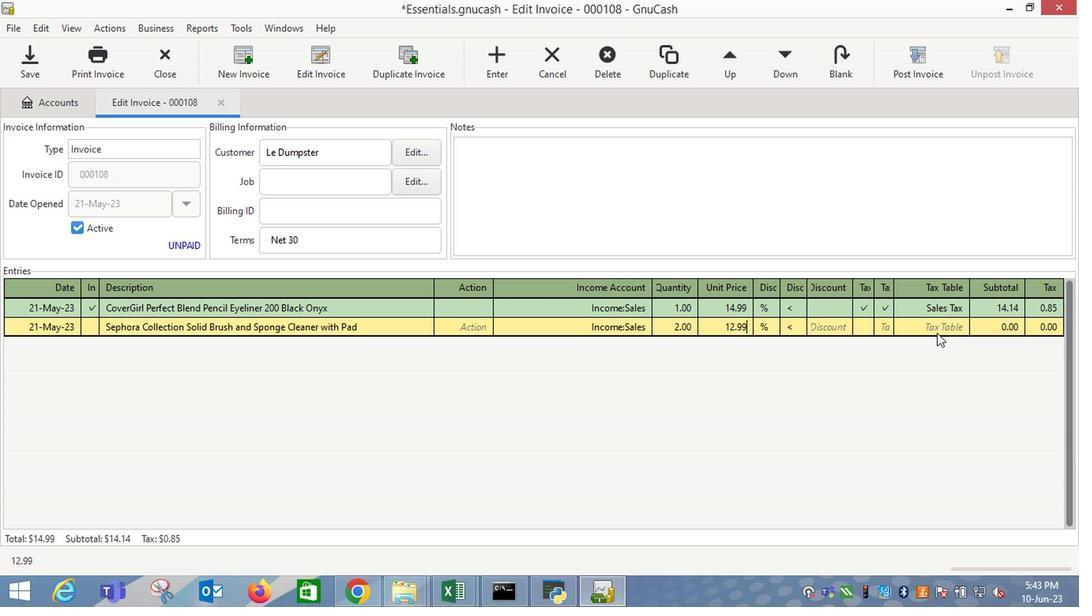 
Action: Mouse moved to (856, 325)
Screenshot: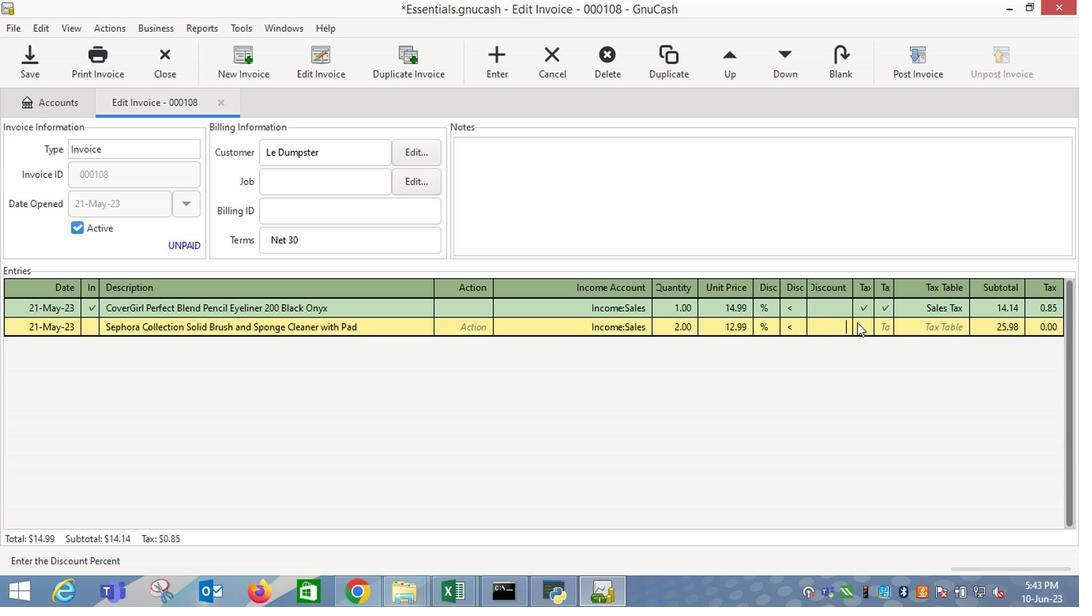 
Action: Mouse pressed left at (856, 325)
Screenshot: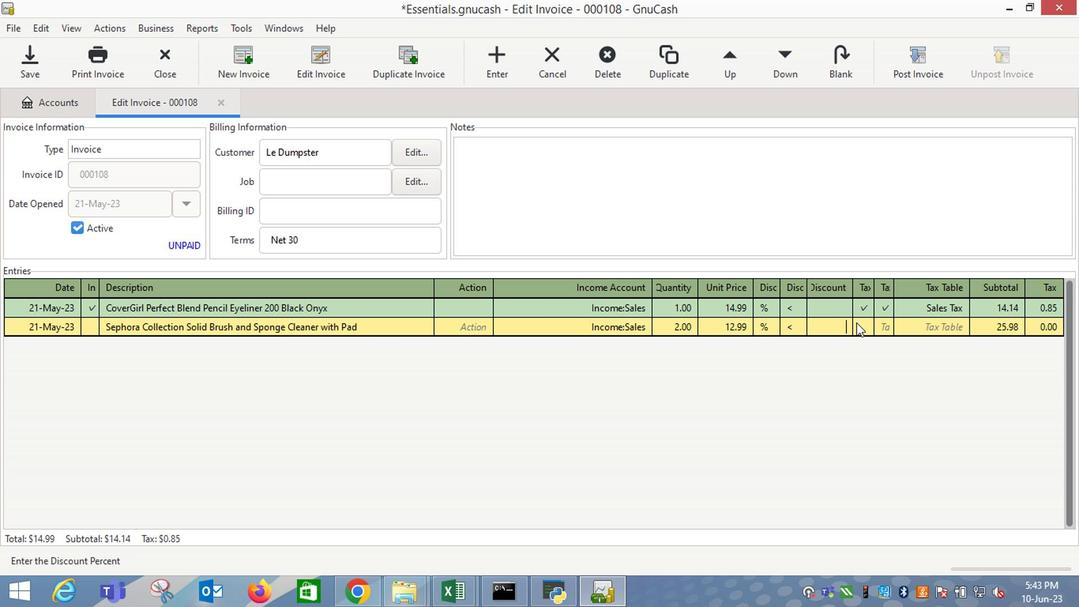 
Action: Mouse moved to (887, 330)
Screenshot: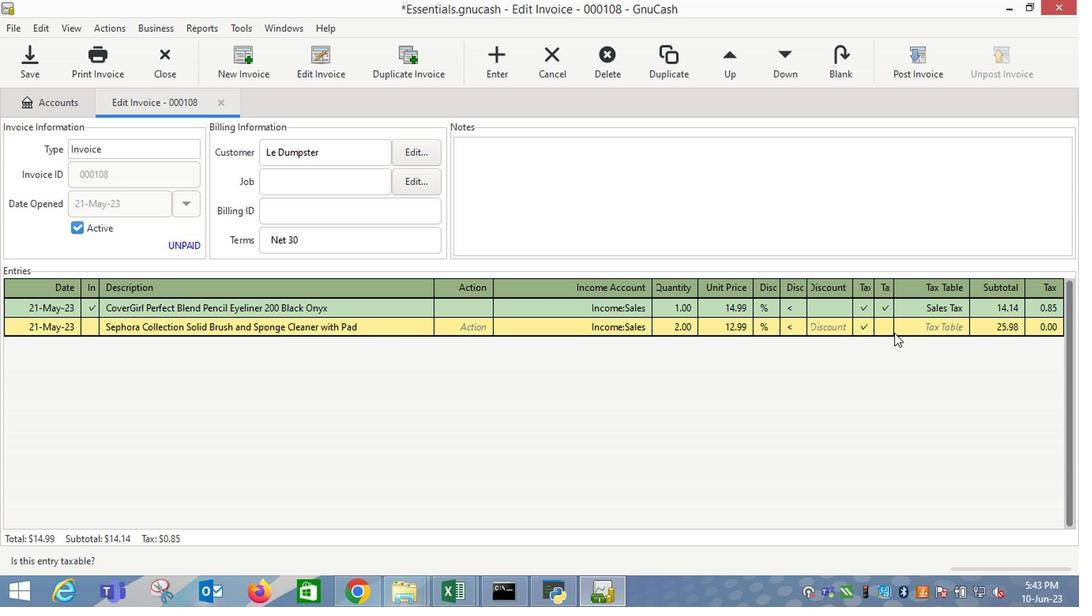 
Action: Mouse pressed left at (887, 330)
Screenshot: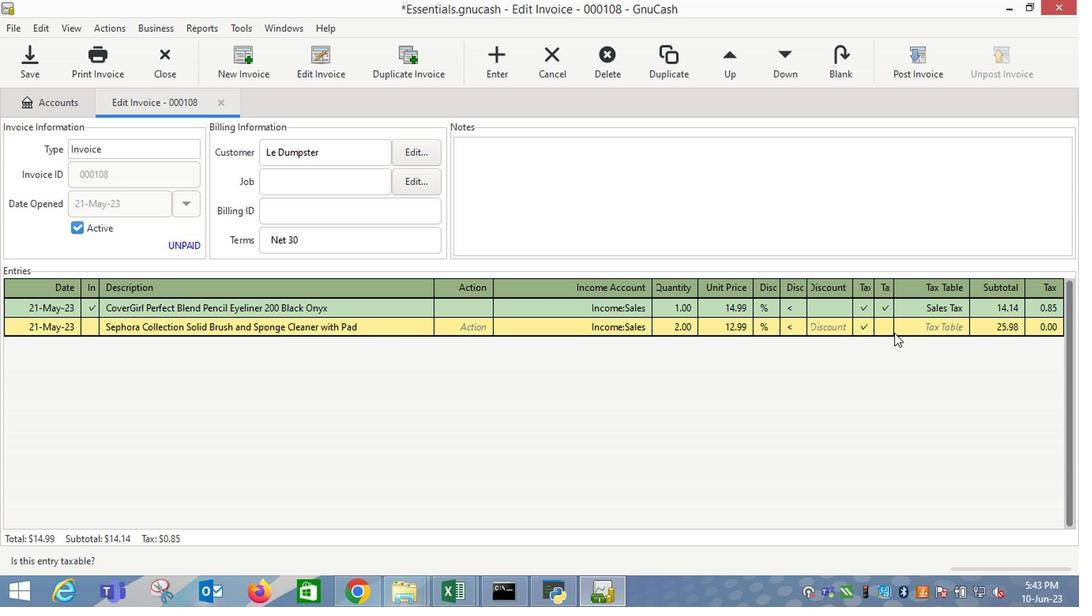 
Action: Mouse moved to (923, 331)
Screenshot: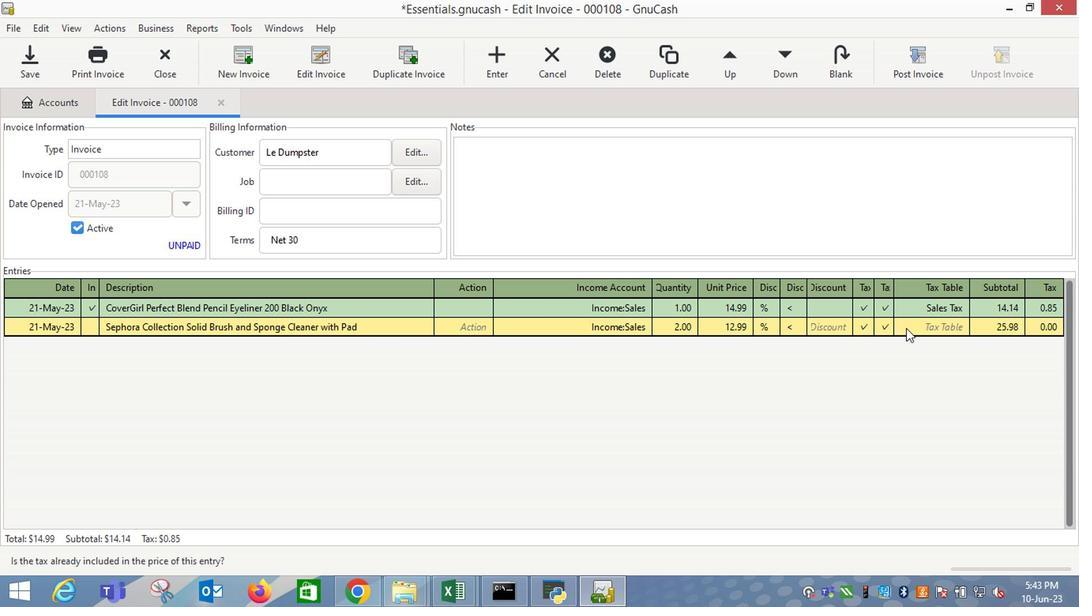 
Action: Mouse pressed left at (923, 331)
Screenshot: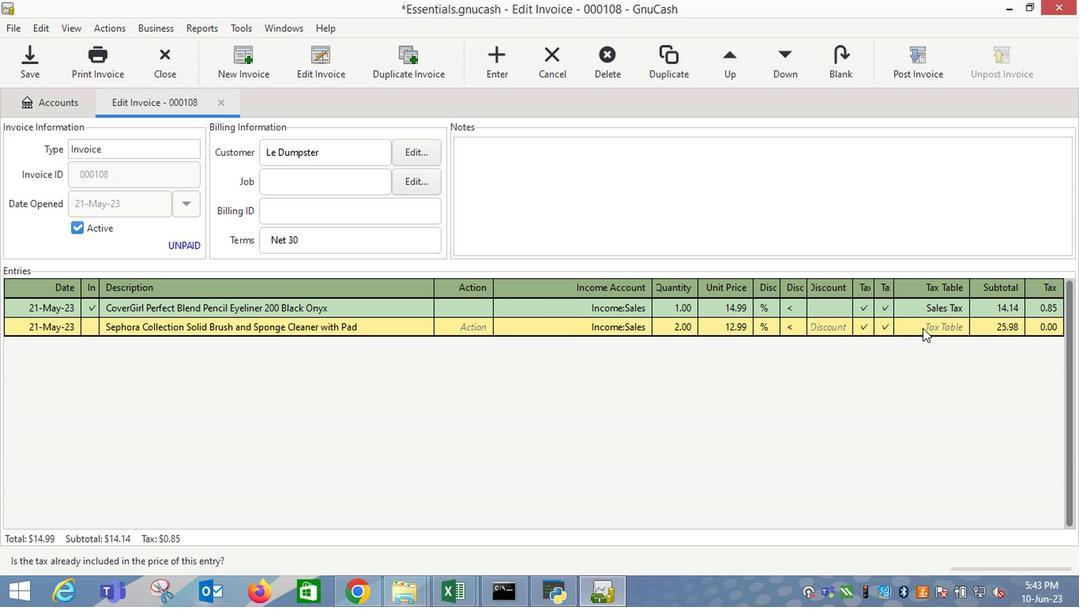 
Action: Mouse moved to (956, 331)
Screenshot: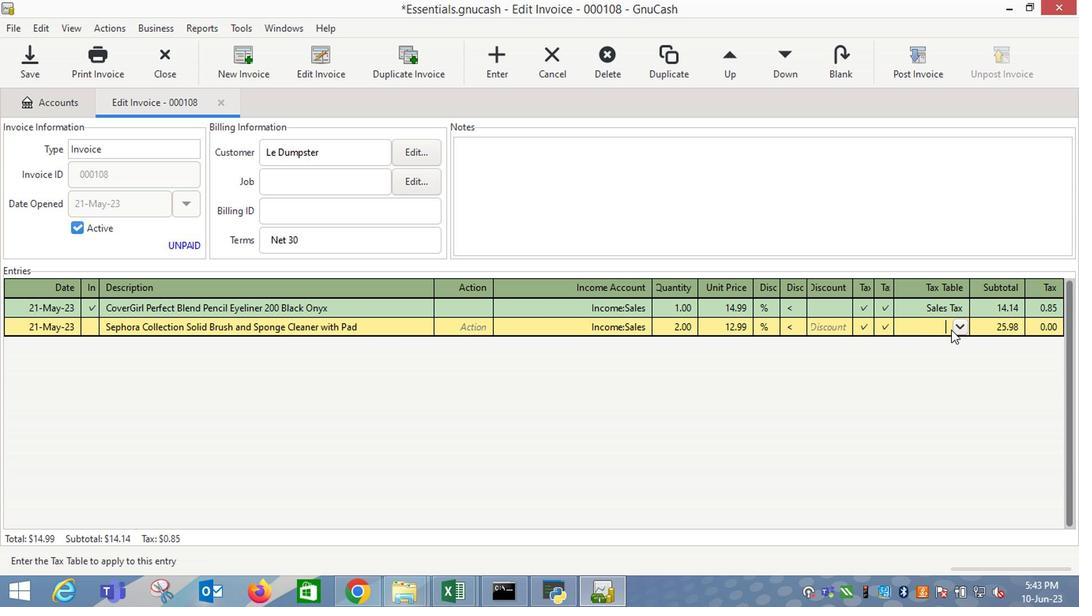 
Action: Mouse pressed left at (956, 331)
Screenshot: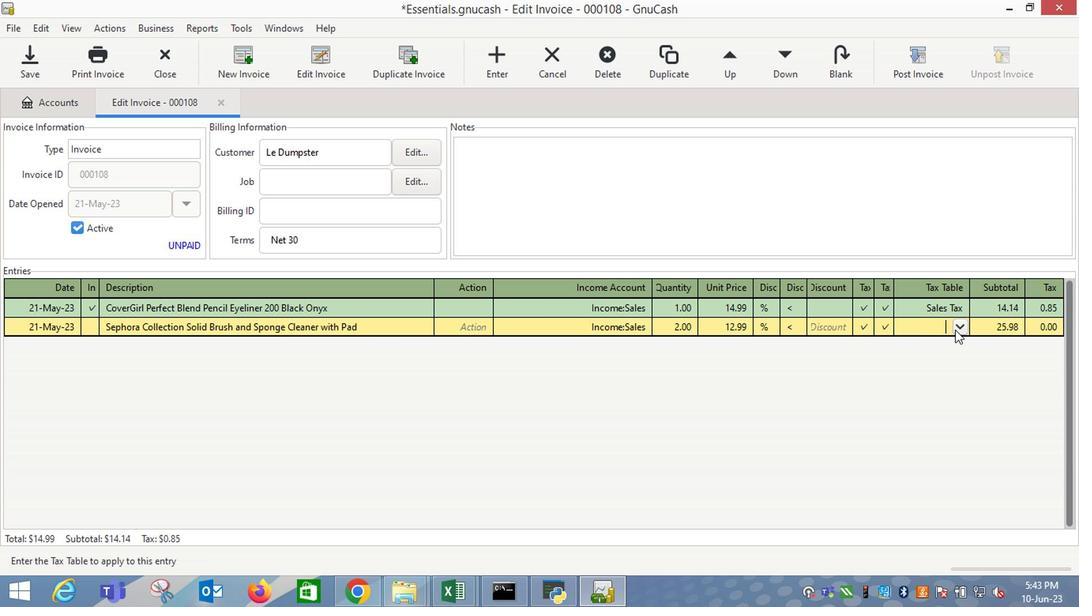 
Action: Mouse moved to (921, 349)
Screenshot: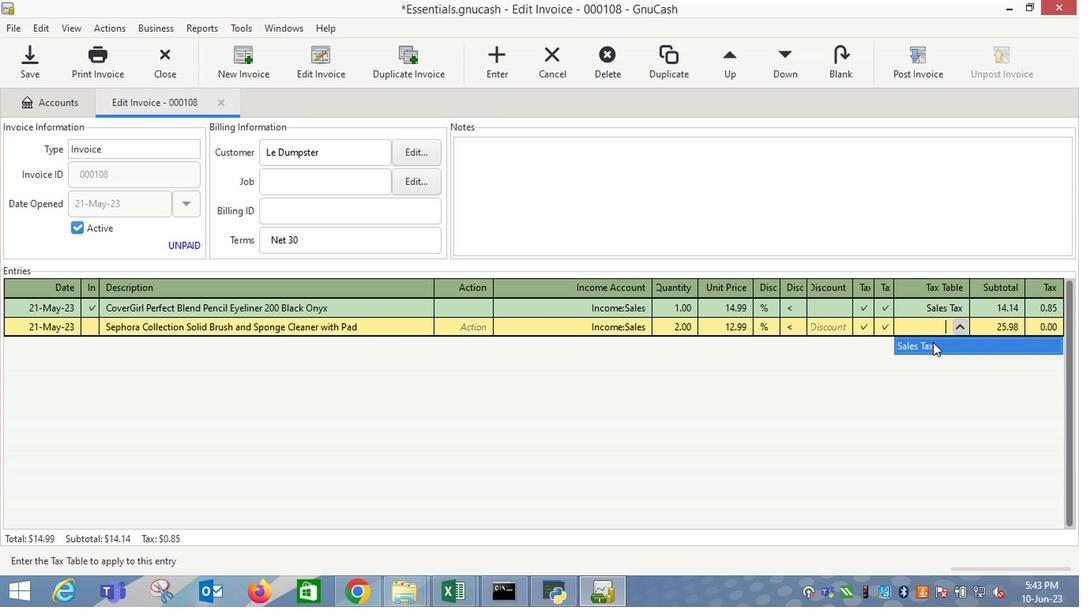 
Action: Mouse pressed left at (921, 349)
Screenshot: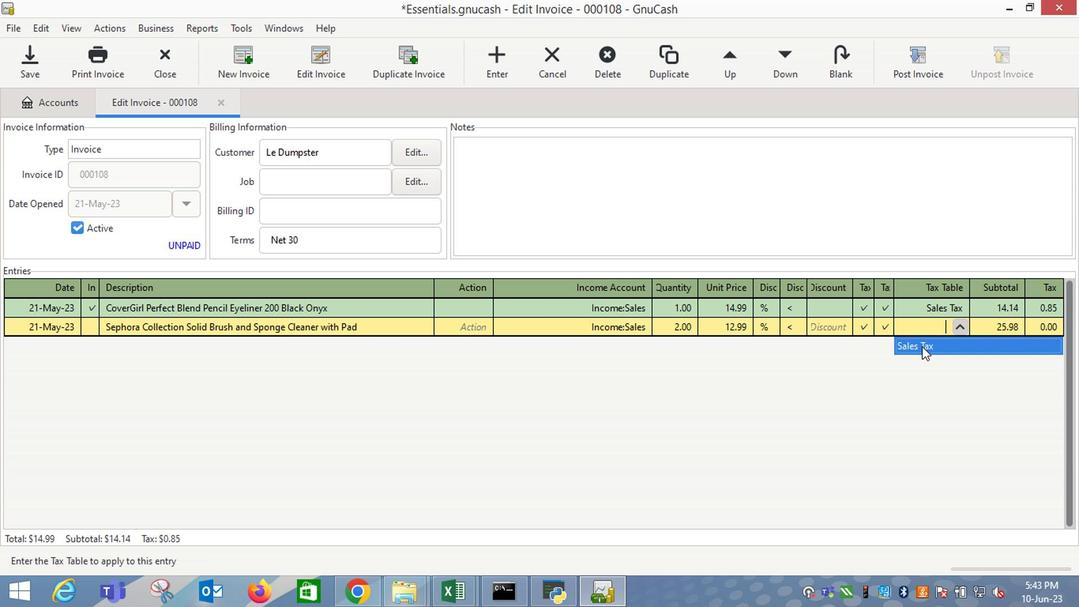 
Action: Key pressed <Key.enter>
Screenshot: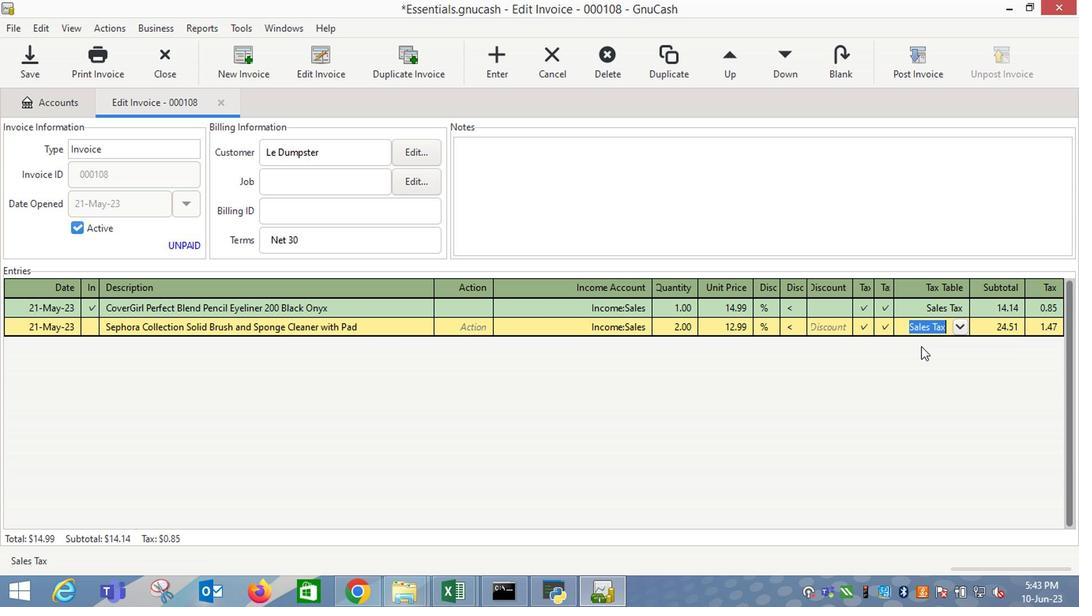 
Action: Mouse moved to (911, 71)
Screenshot: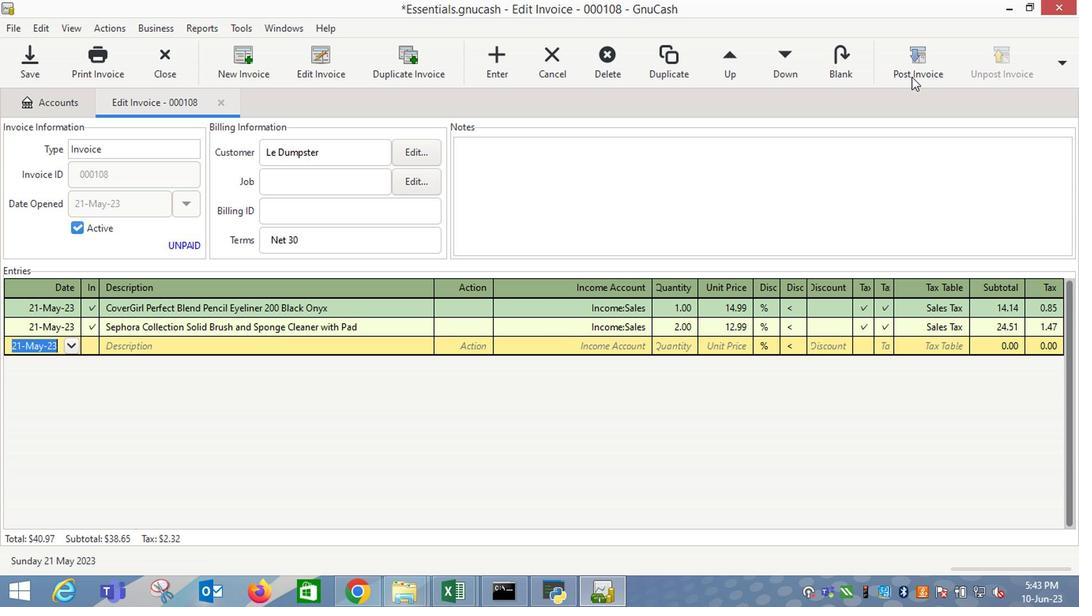
Action: Mouse pressed left at (911, 71)
Screenshot: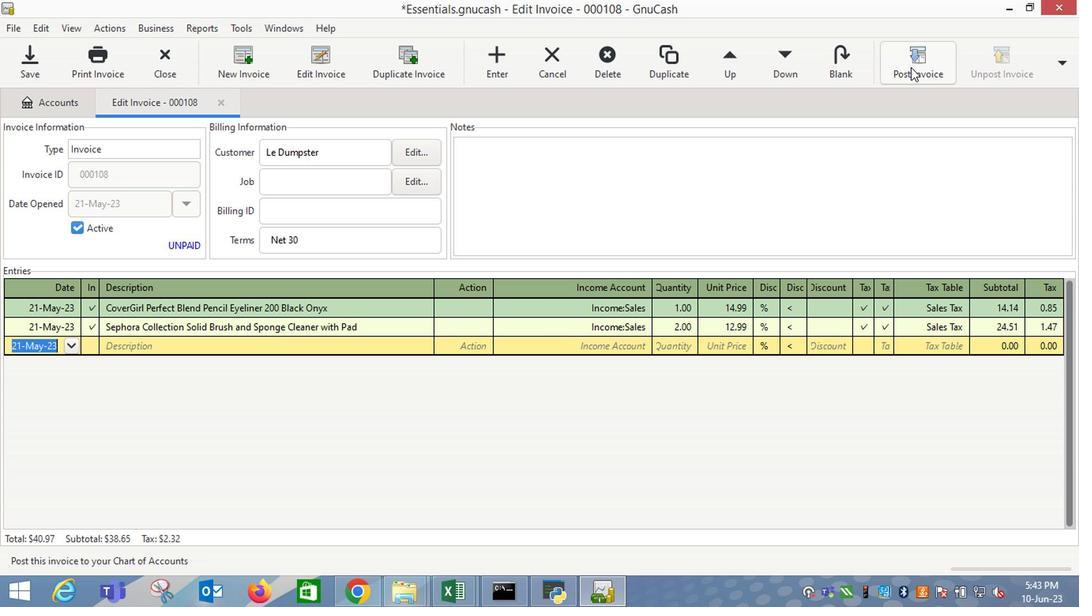 
Action: Mouse moved to (679, 269)
Screenshot: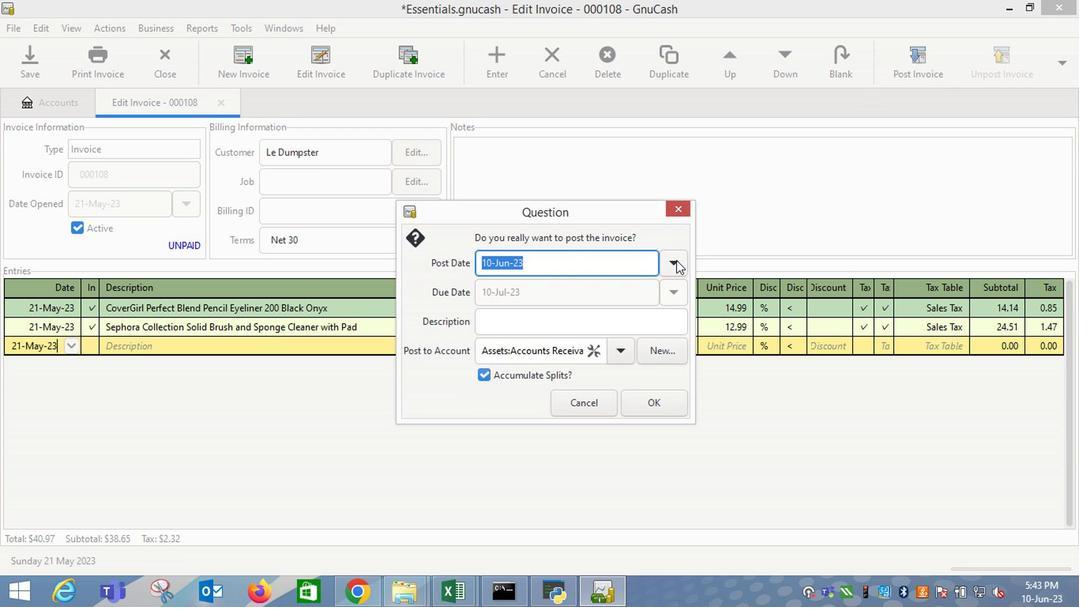 
Action: Mouse pressed left at (679, 269)
Screenshot: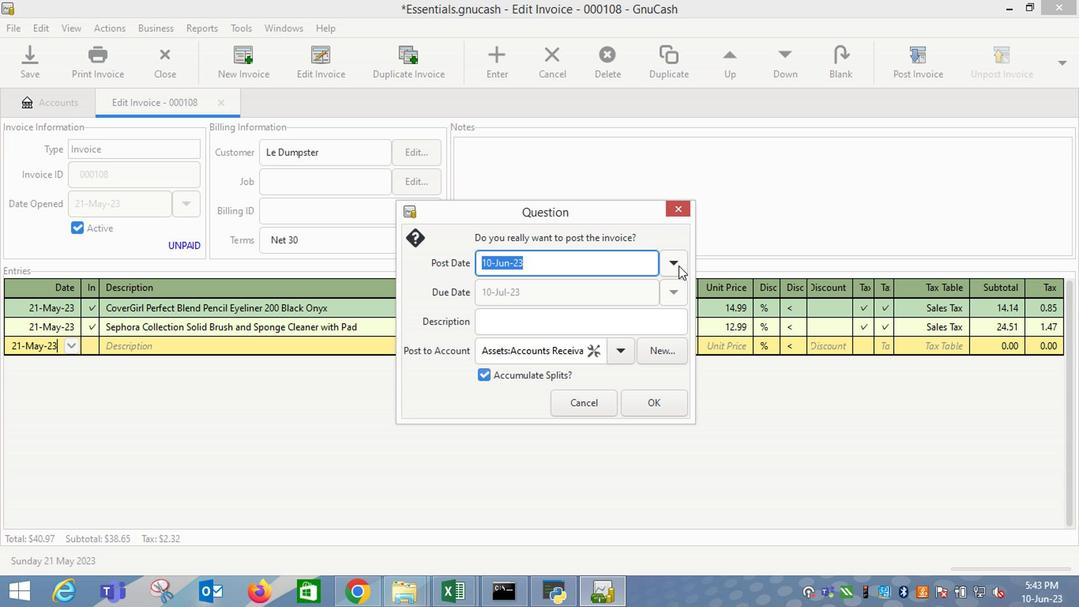 
Action: Mouse moved to (550, 288)
Screenshot: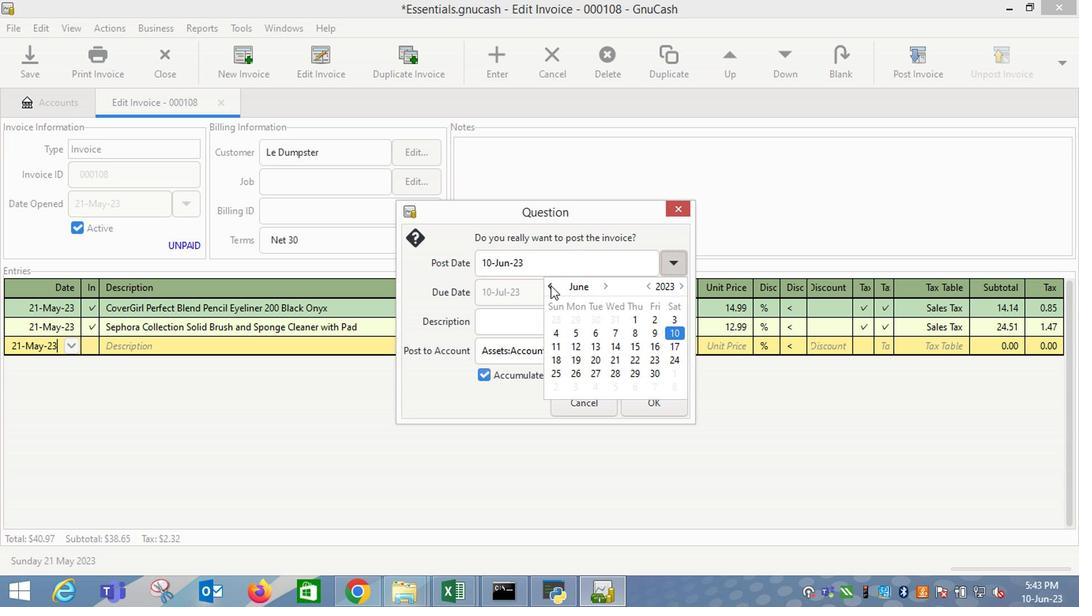 
Action: Mouse pressed left at (550, 288)
Screenshot: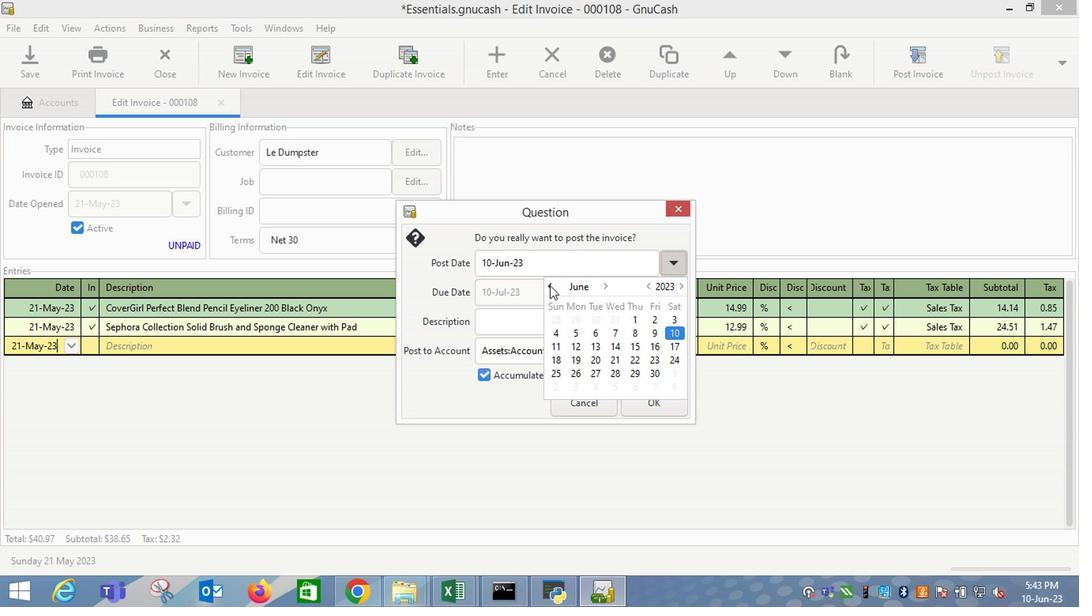 
Action: Mouse moved to (558, 364)
Screenshot: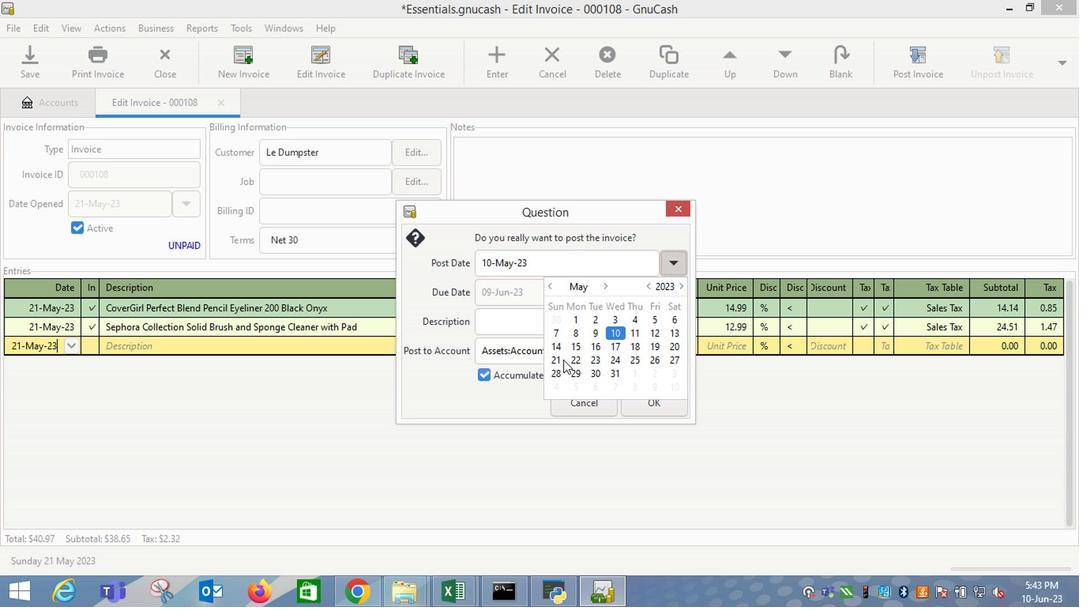 
Action: Mouse pressed left at (558, 364)
Screenshot: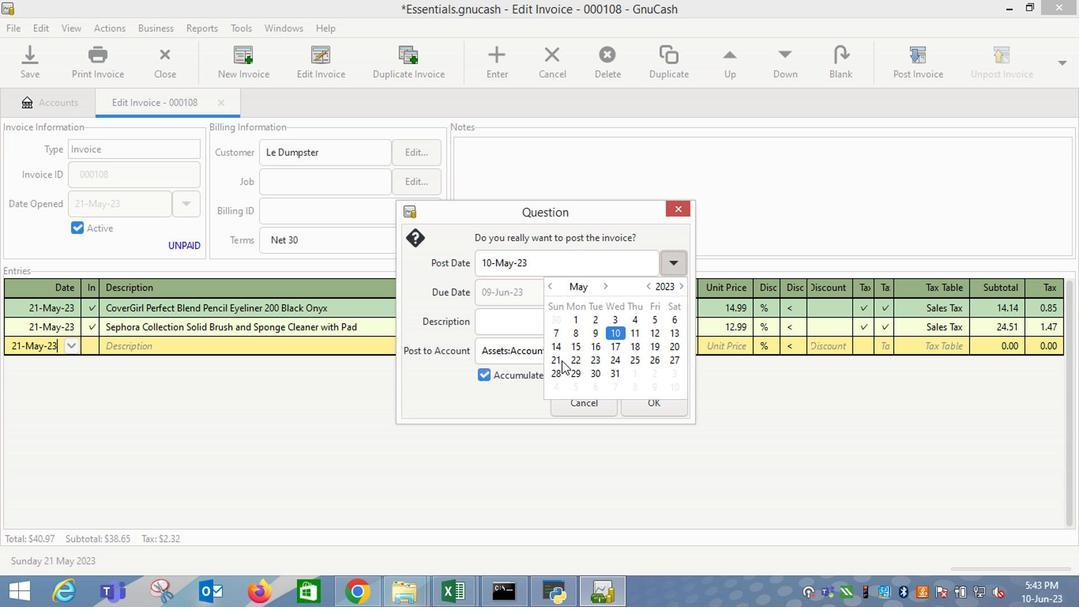 
Action: Mouse moved to (502, 328)
Screenshot: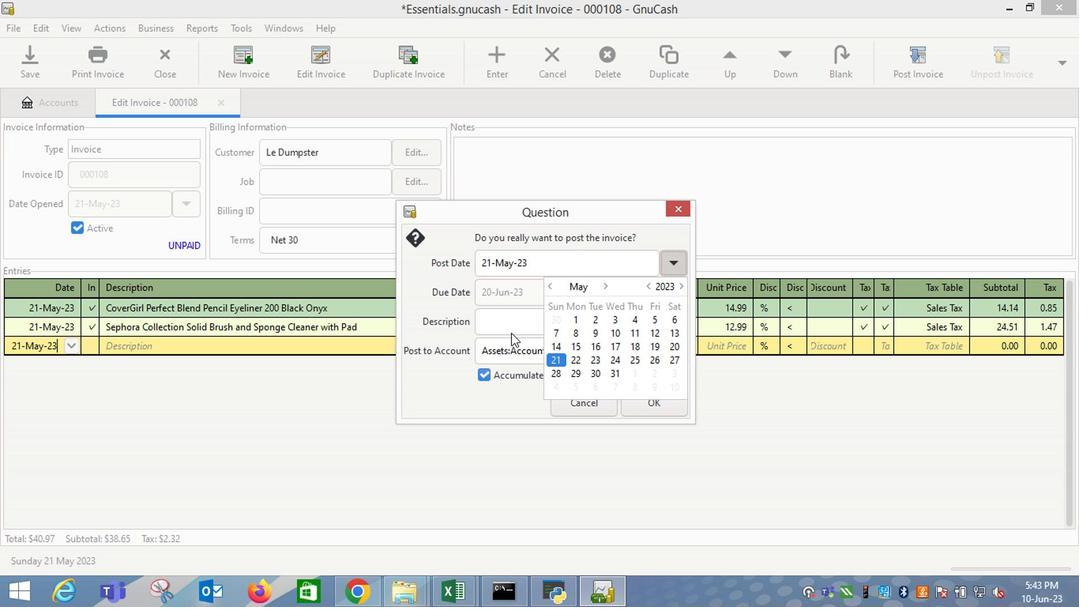
Action: Mouse pressed left at (502, 328)
Screenshot: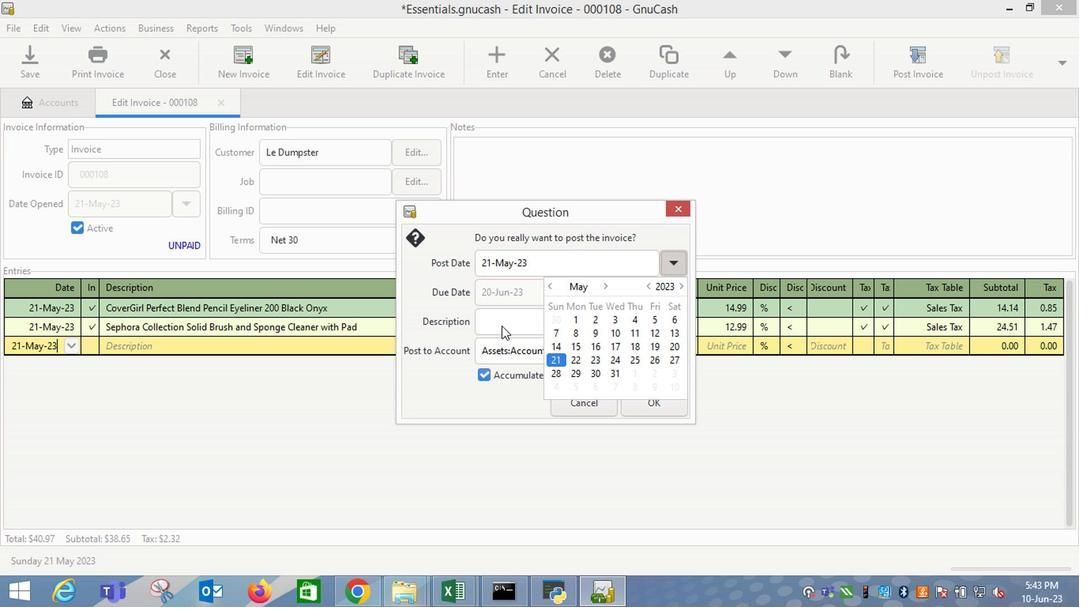 
Action: Mouse moved to (665, 410)
Screenshot: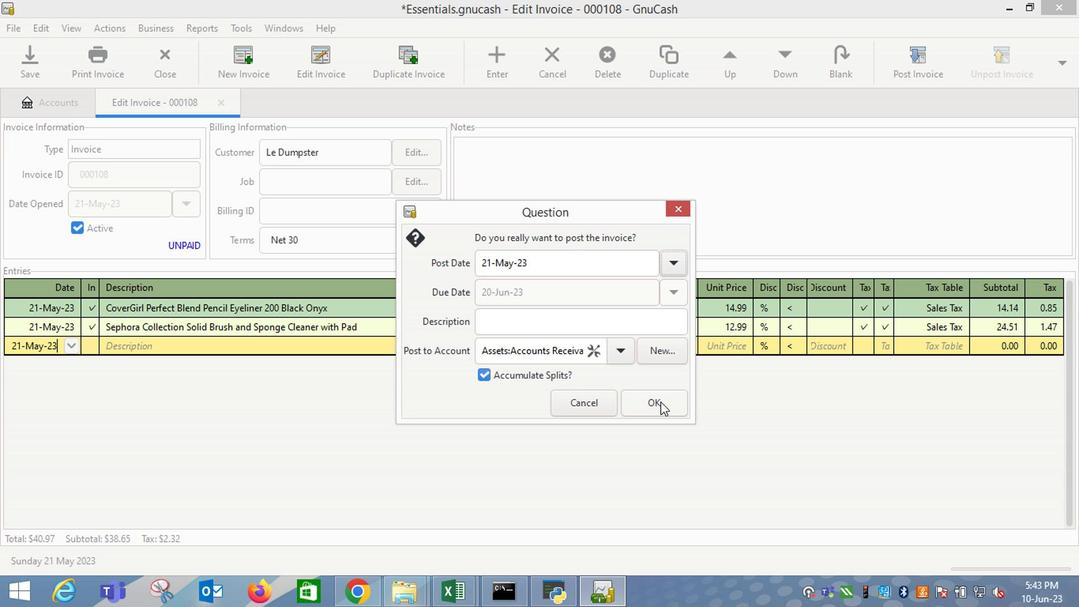 
Action: Mouse pressed left at (665, 410)
Screenshot: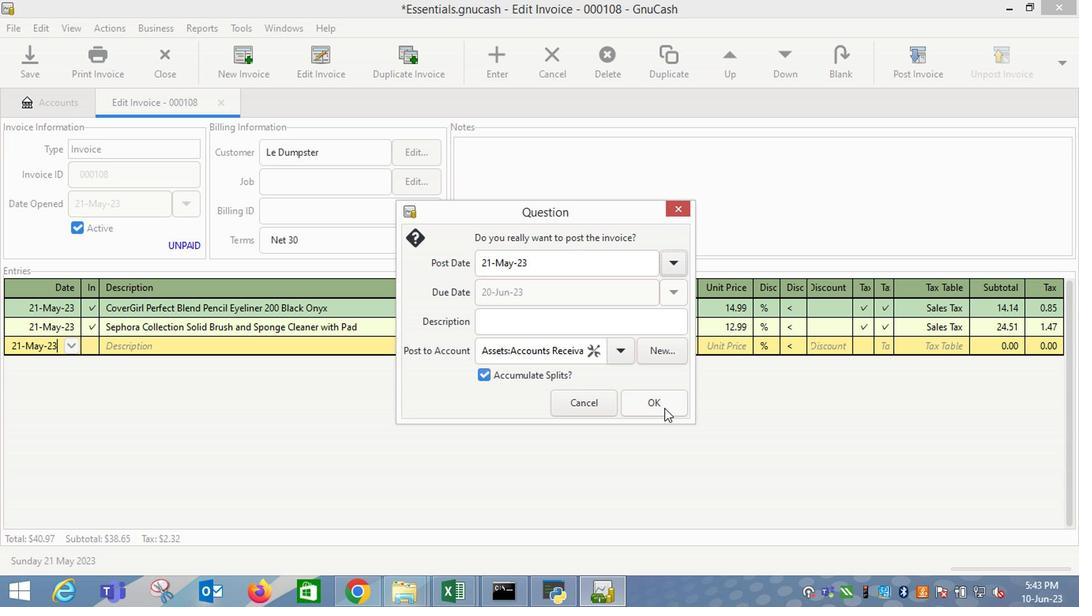 
Action: Mouse moved to (1013, 70)
Screenshot: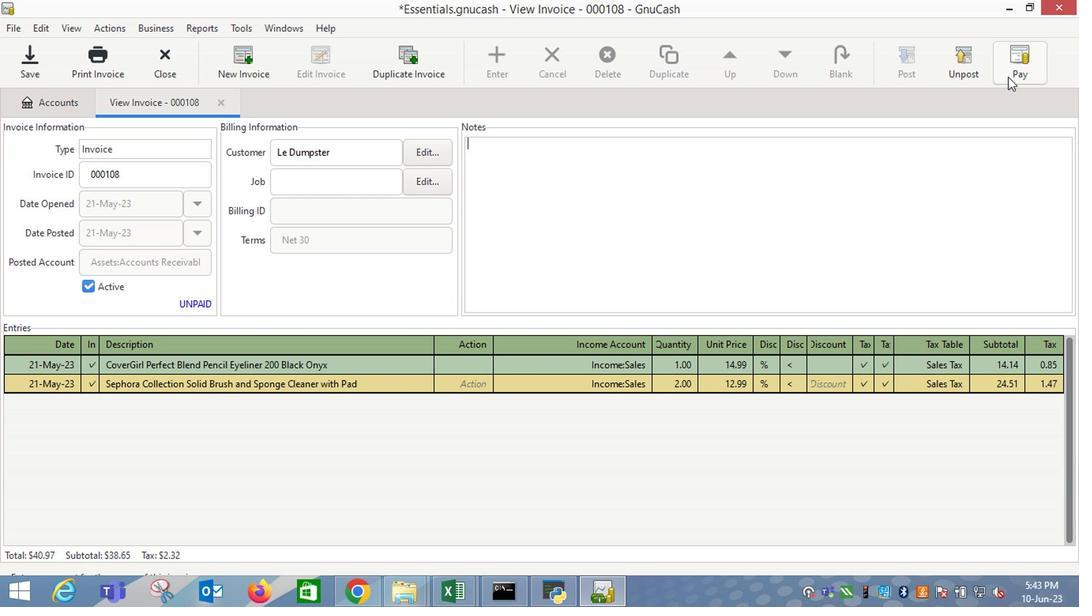 
Action: Mouse pressed left at (1013, 70)
Screenshot: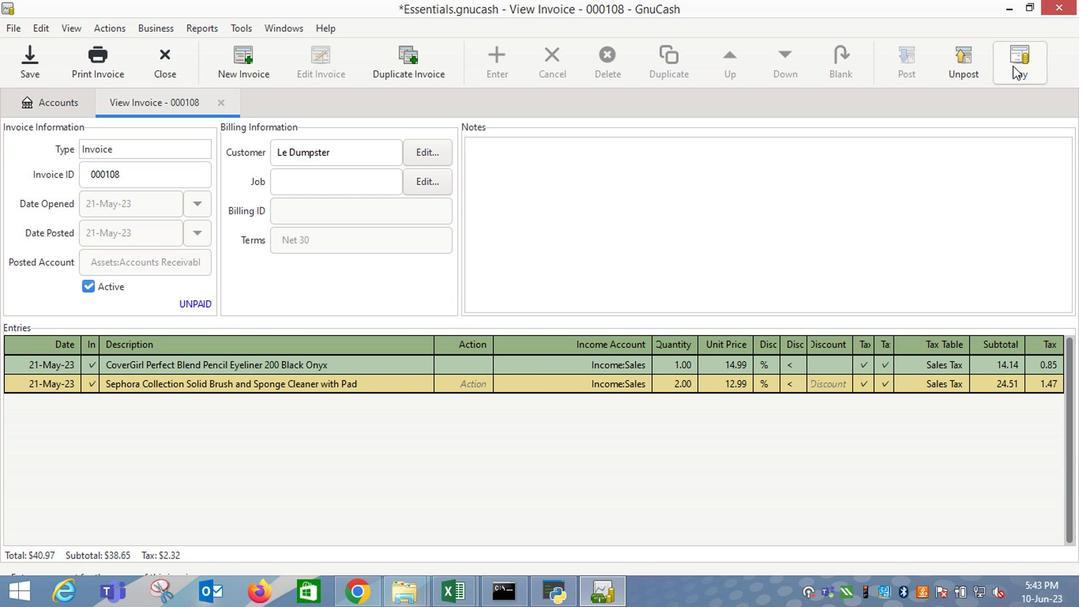 
Action: Mouse moved to (492, 317)
Screenshot: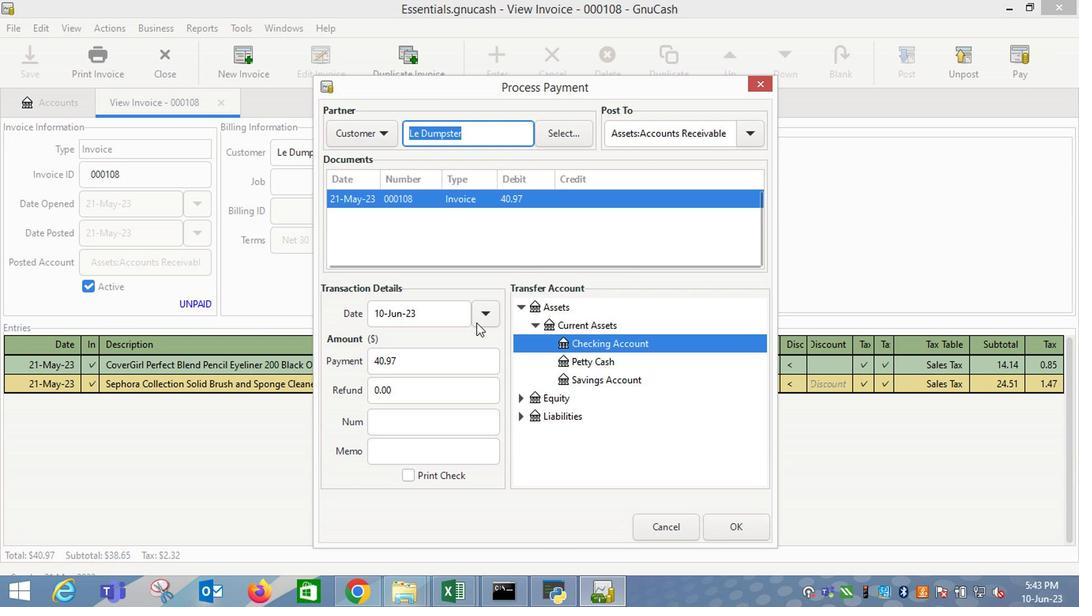 
Action: Mouse pressed left at (492, 317)
Screenshot: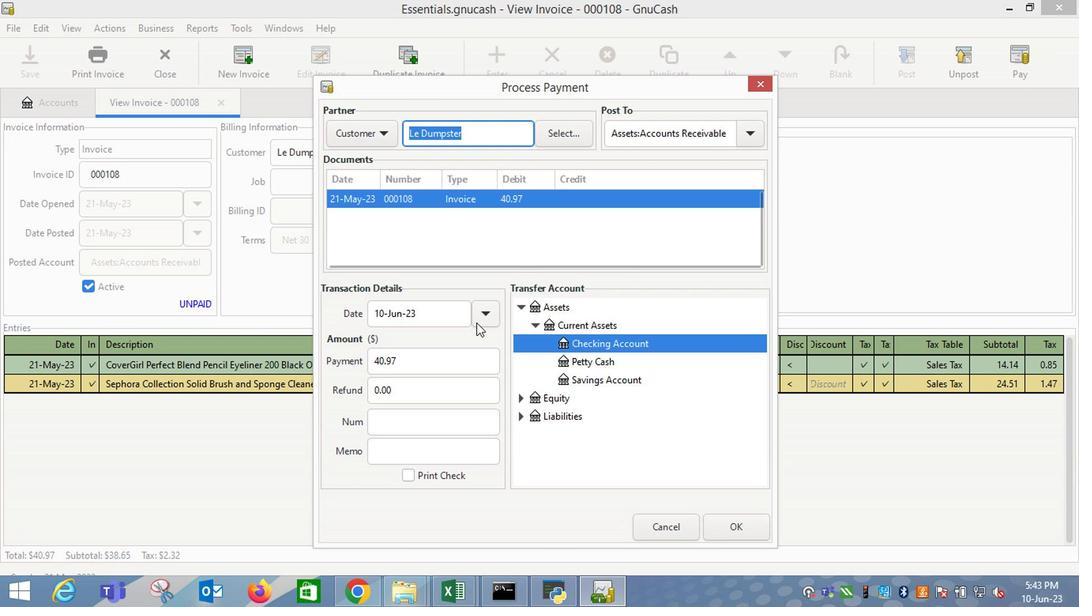 
Action: Mouse moved to (391, 415)
Screenshot: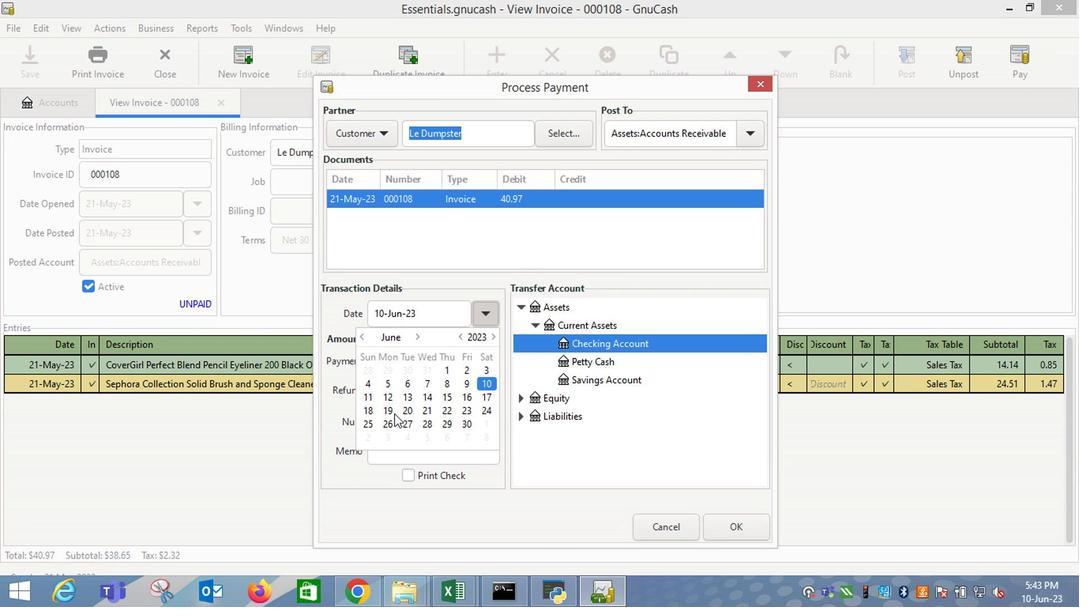
Action: Mouse pressed left at (391, 415)
Screenshot: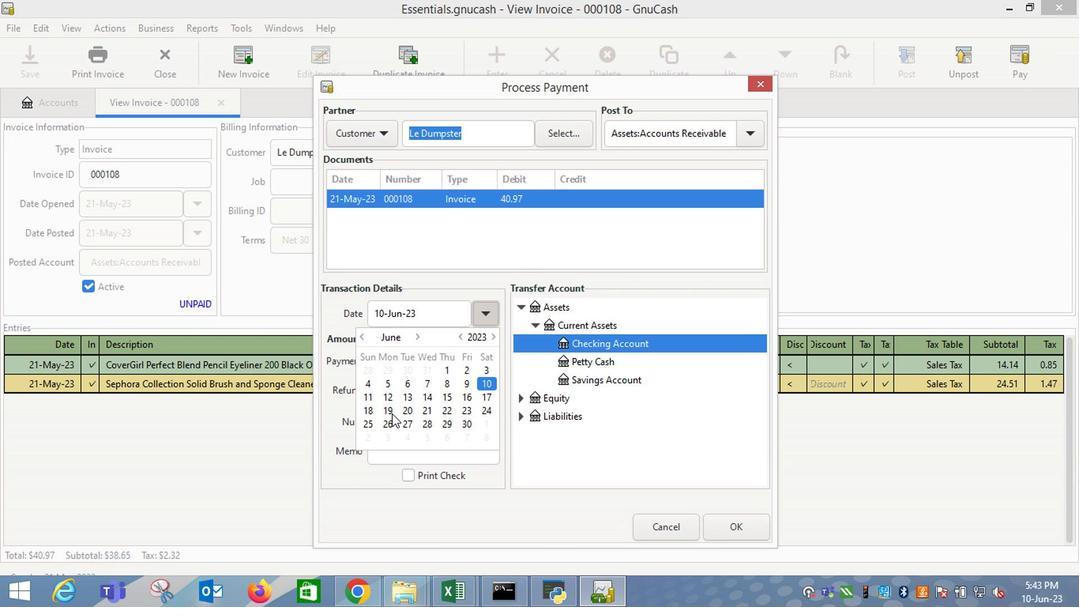 
Action: Mouse moved to (591, 429)
Screenshot: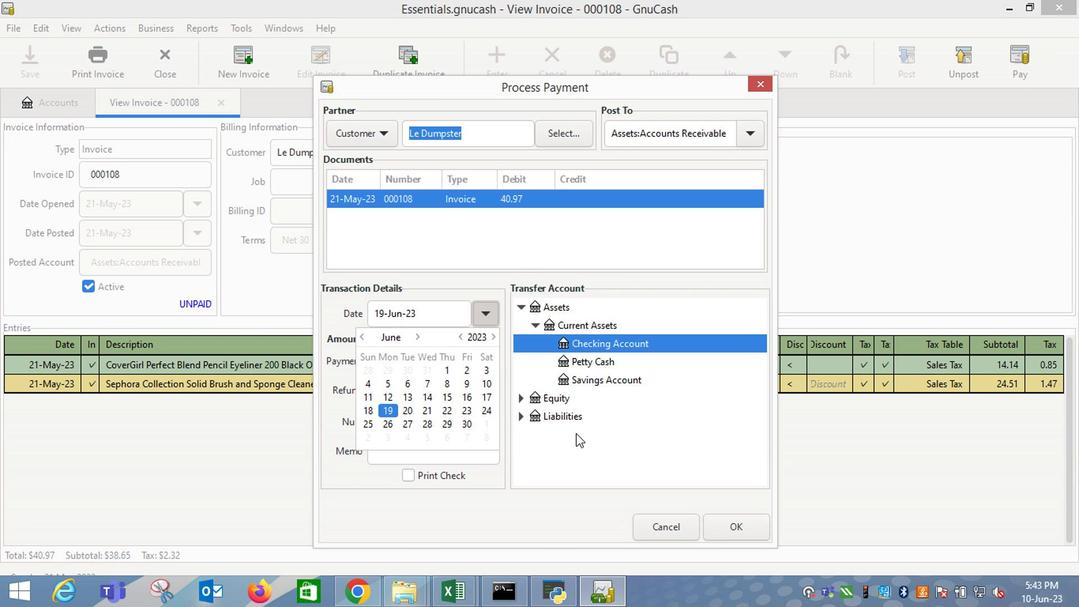 
Action: Mouse pressed left at (591, 429)
Screenshot: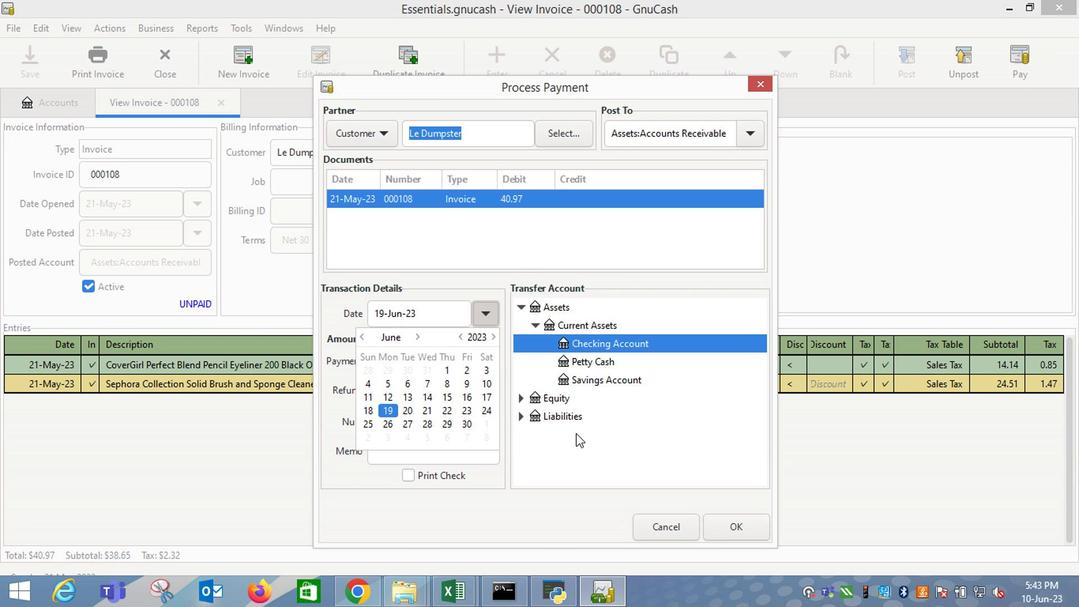 
Action: Mouse moved to (749, 524)
Screenshot: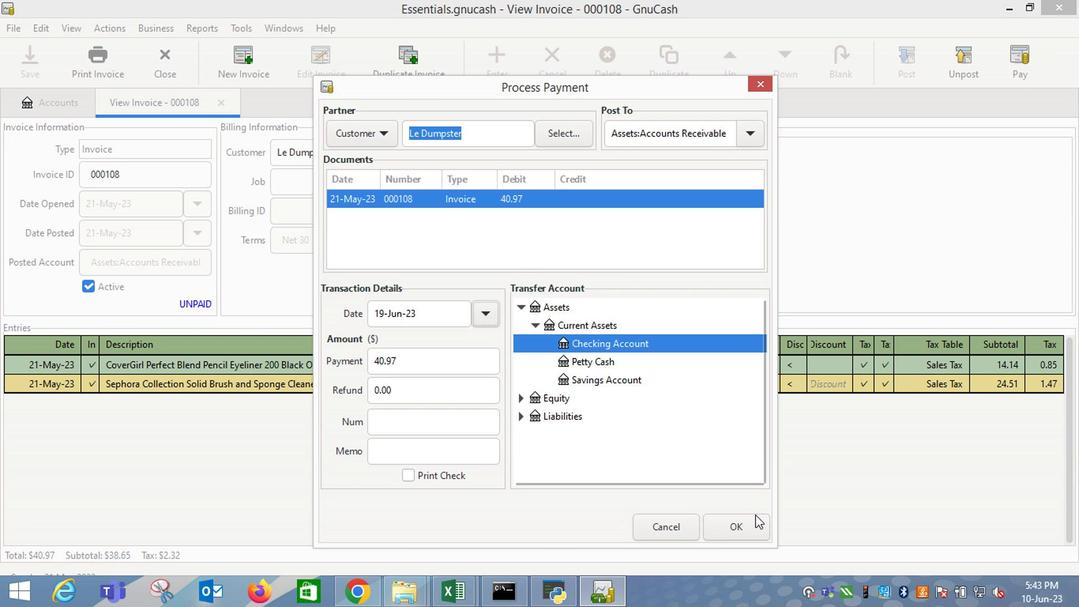
Action: Mouse pressed left at (749, 524)
Screenshot: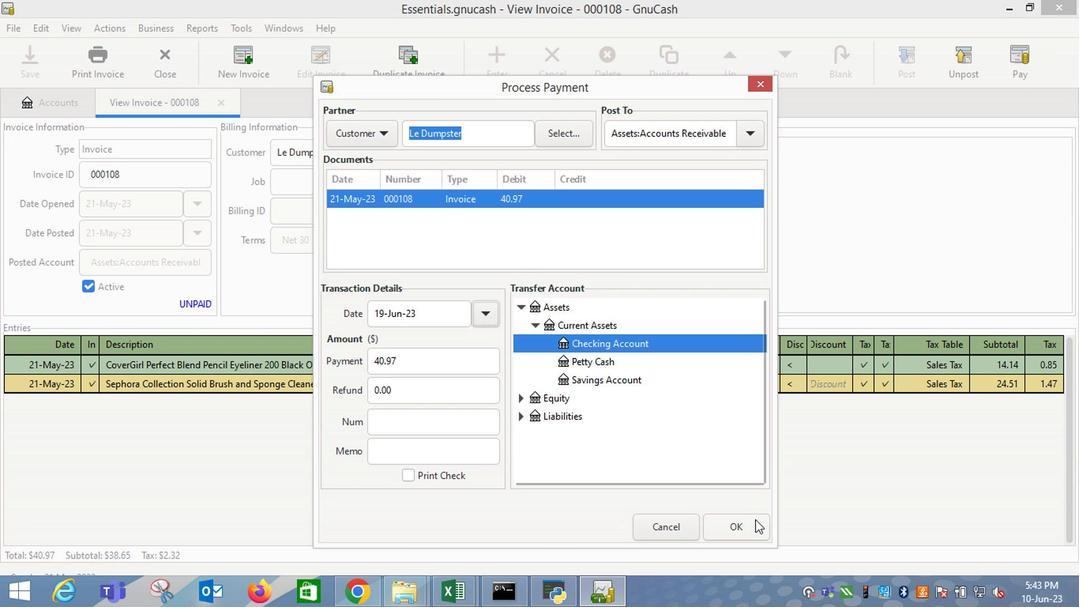 
Action: Mouse moved to (100, 64)
Screenshot: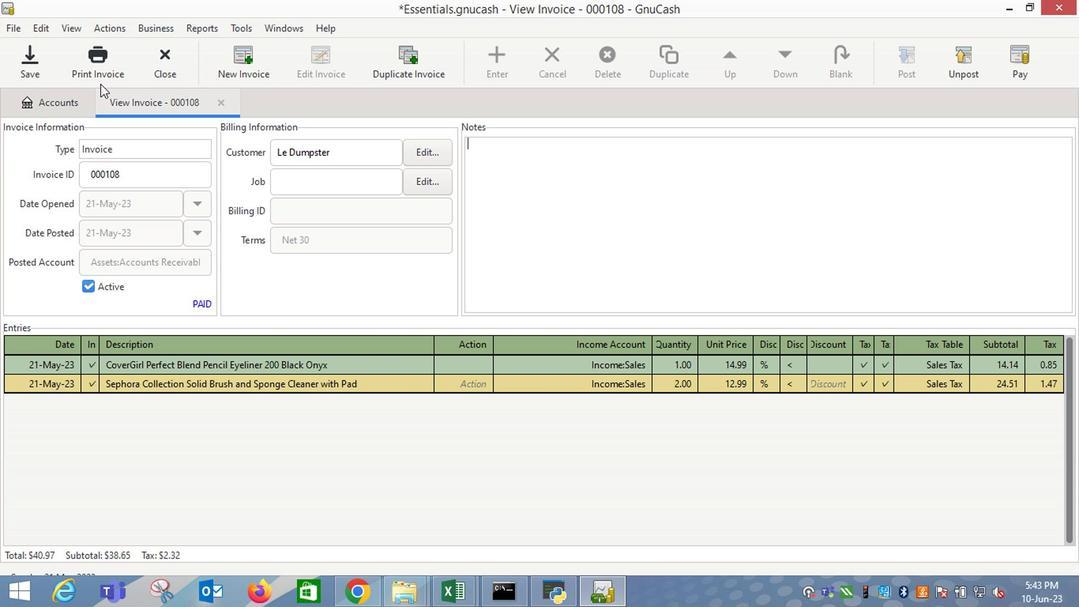 
Action: Mouse pressed left at (100, 64)
Screenshot: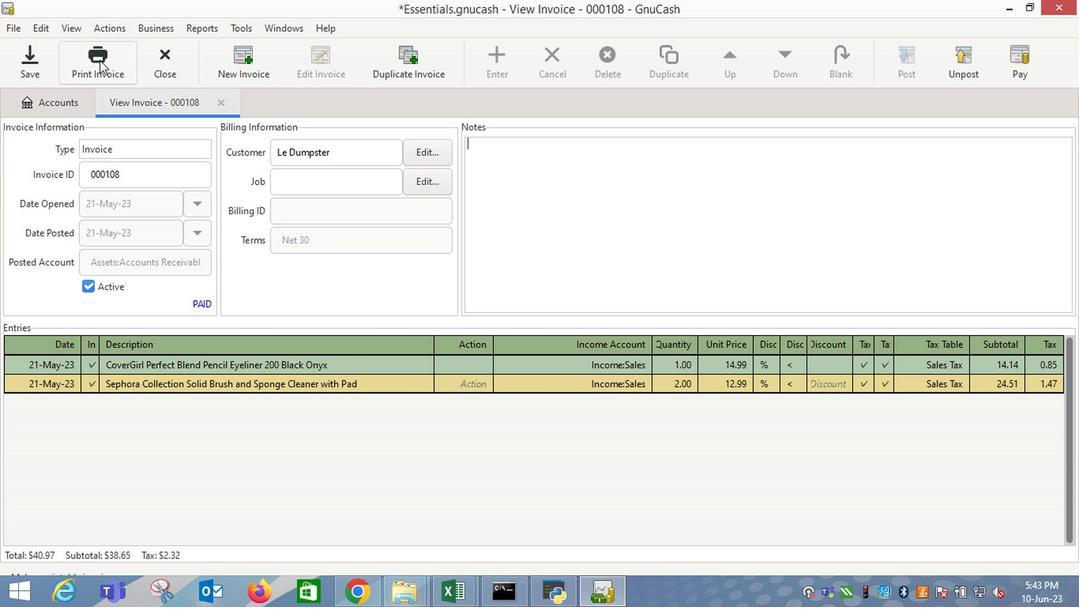 
Action: Mouse moved to (731, 60)
Screenshot: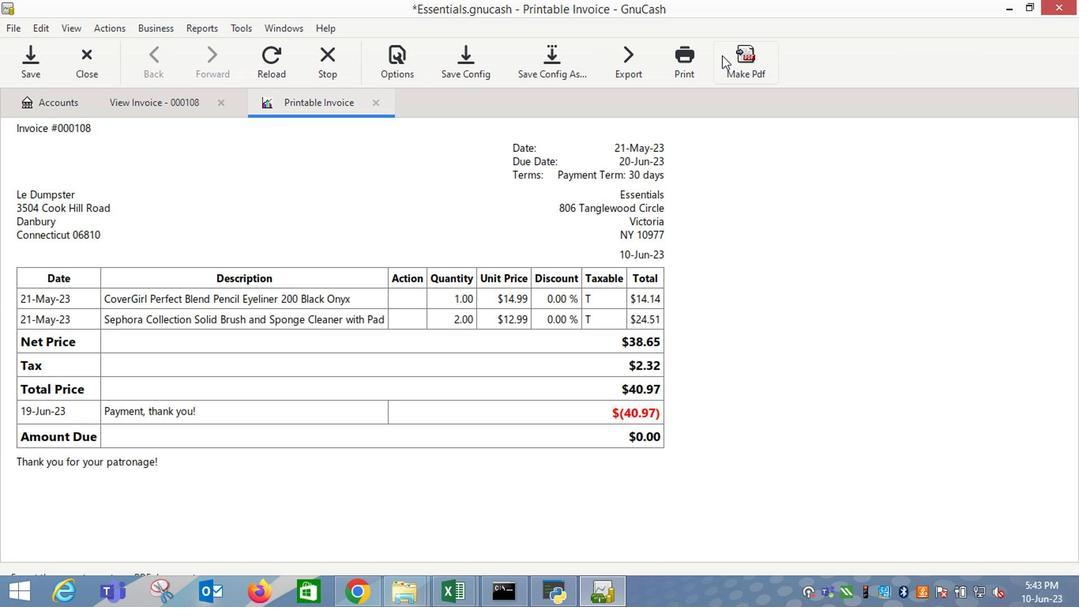 
Action: Mouse pressed left at (731, 60)
Screenshot: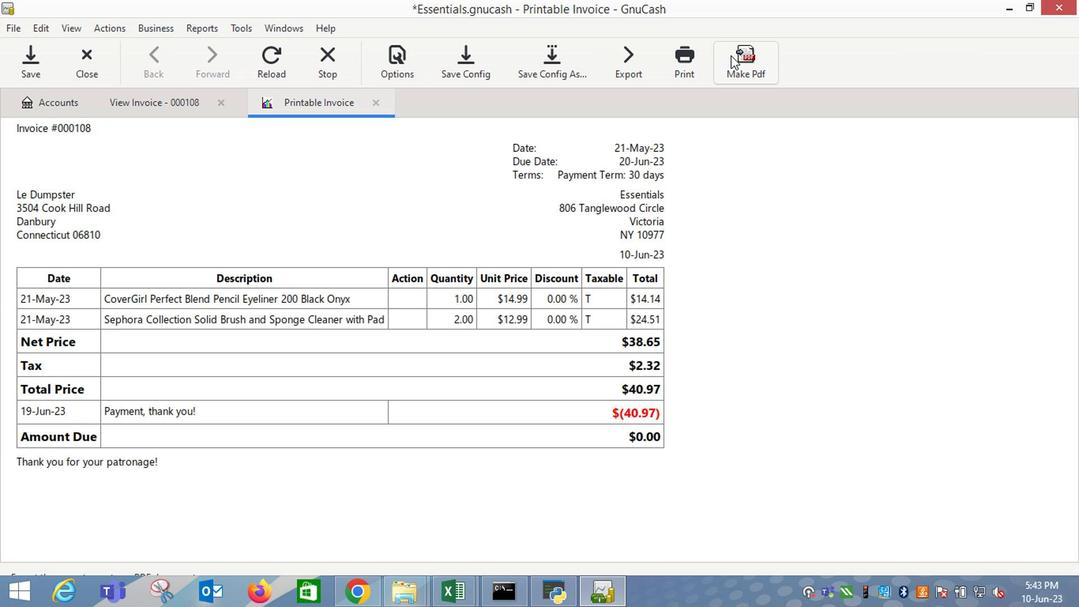 
Action: Mouse moved to (168, 415)
Screenshot: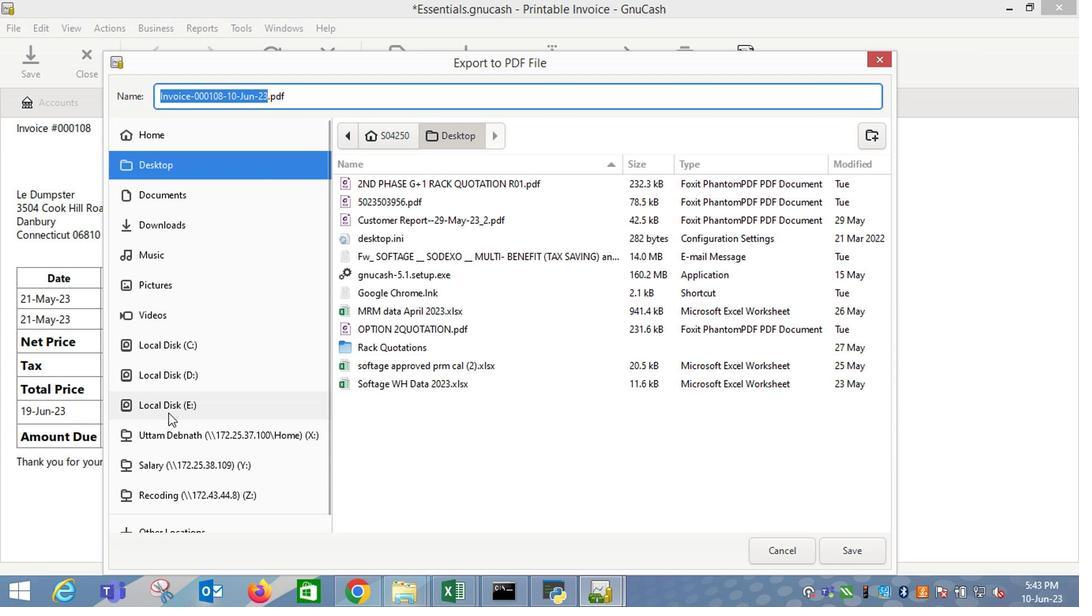 
Action: Mouse pressed left at (168, 415)
Screenshot: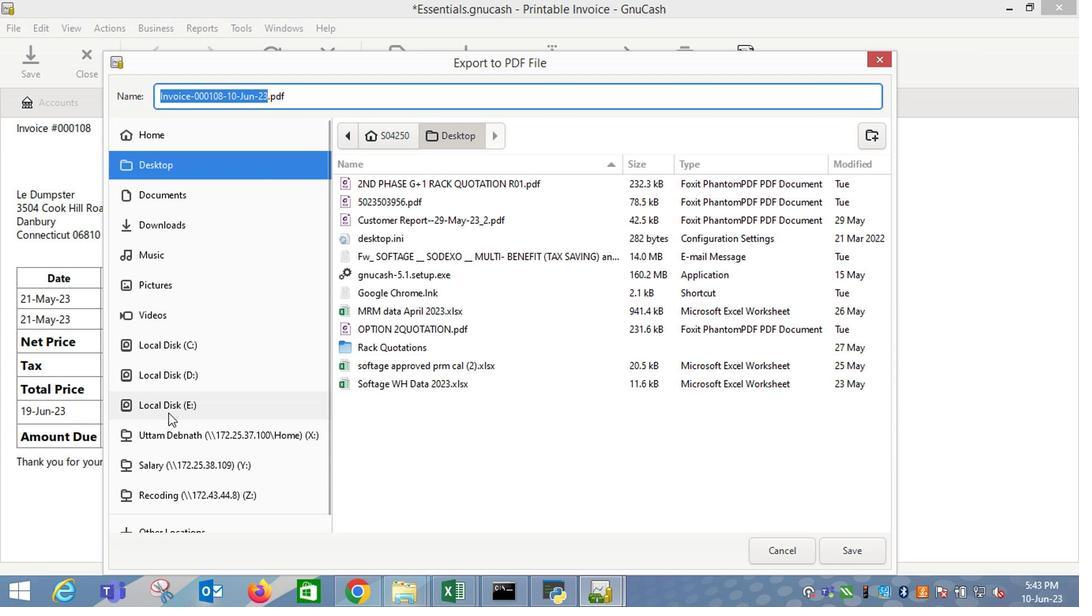 
Action: Mouse moved to (382, 313)
Screenshot: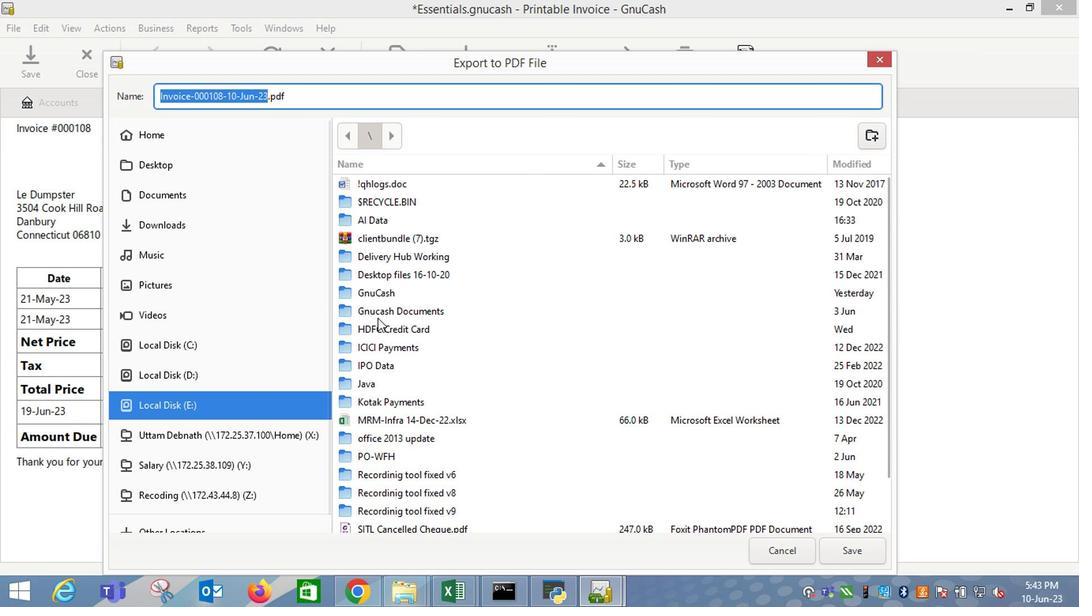 
Action: Mouse pressed left at (382, 313)
Screenshot: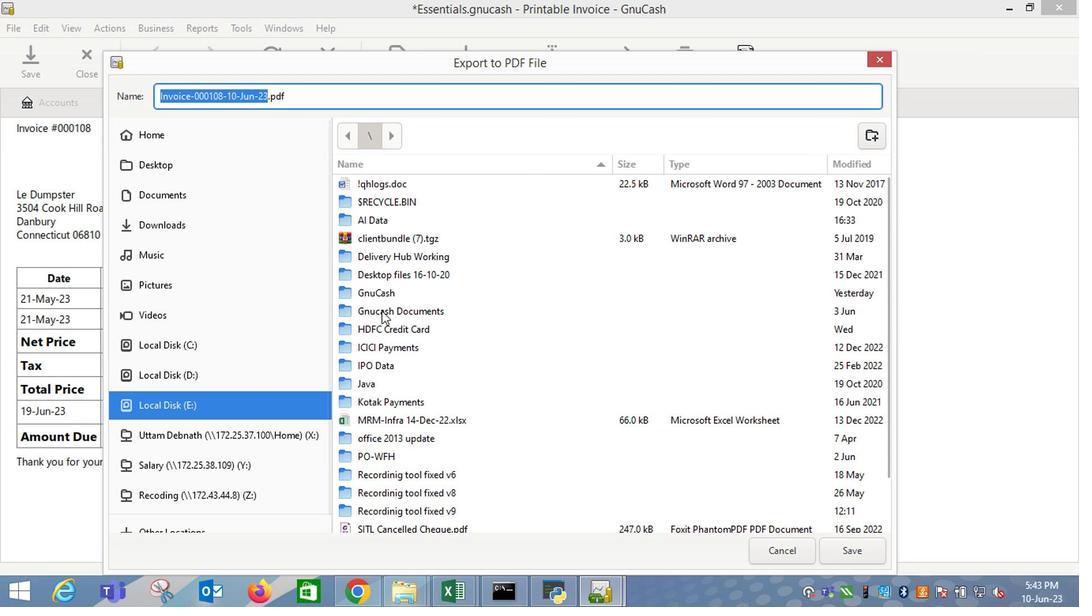 
Action: Mouse pressed left at (382, 313)
Screenshot: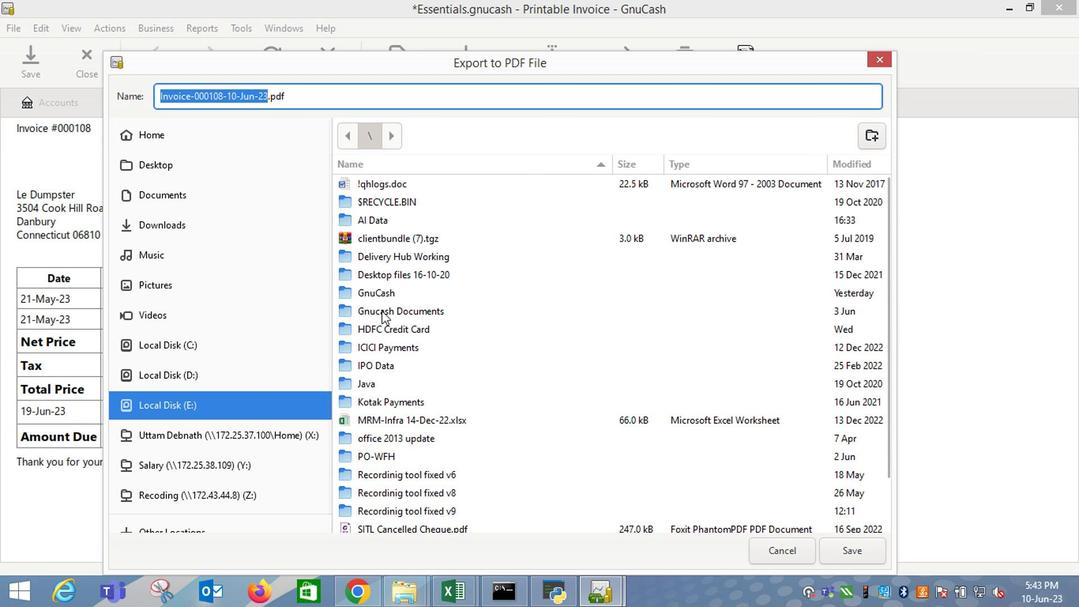 
Action: Mouse moved to (398, 186)
Screenshot: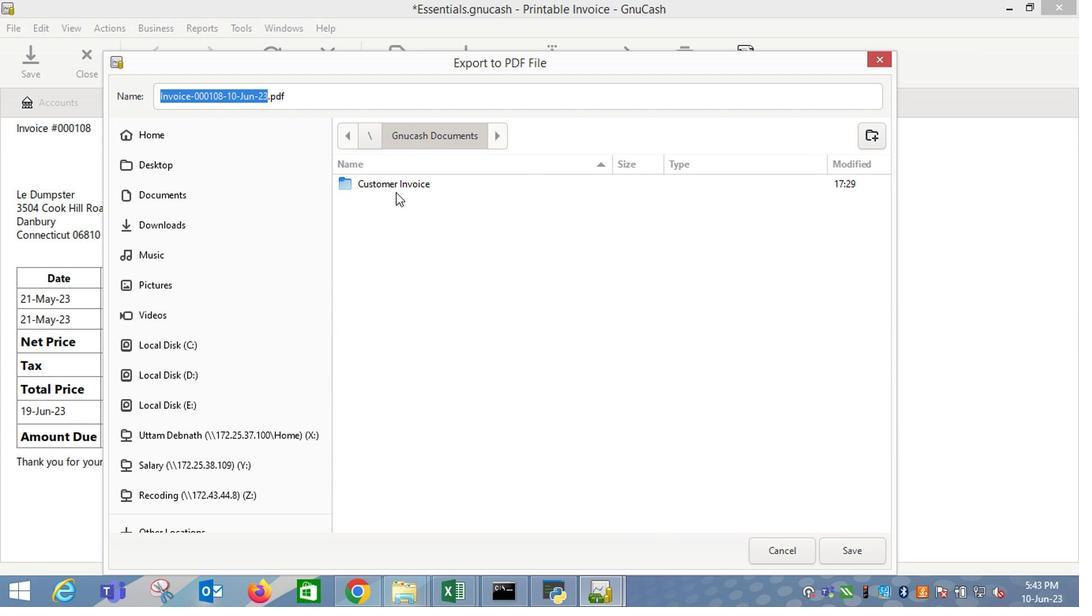 
Action: Mouse pressed left at (398, 186)
Screenshot: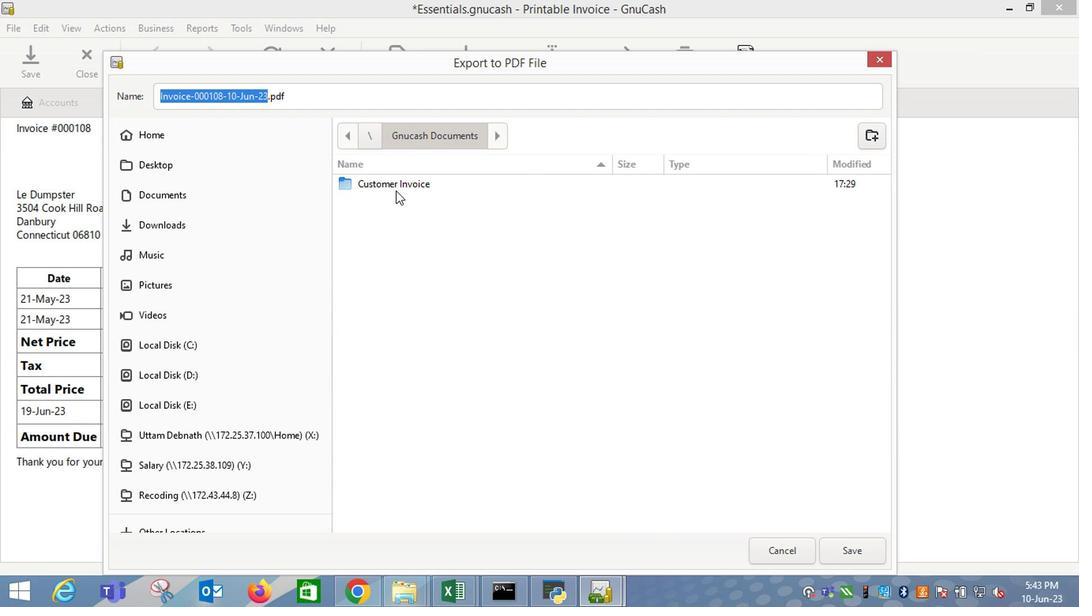 
Action: Mouse pressed left at (398, 186)
Screenshot: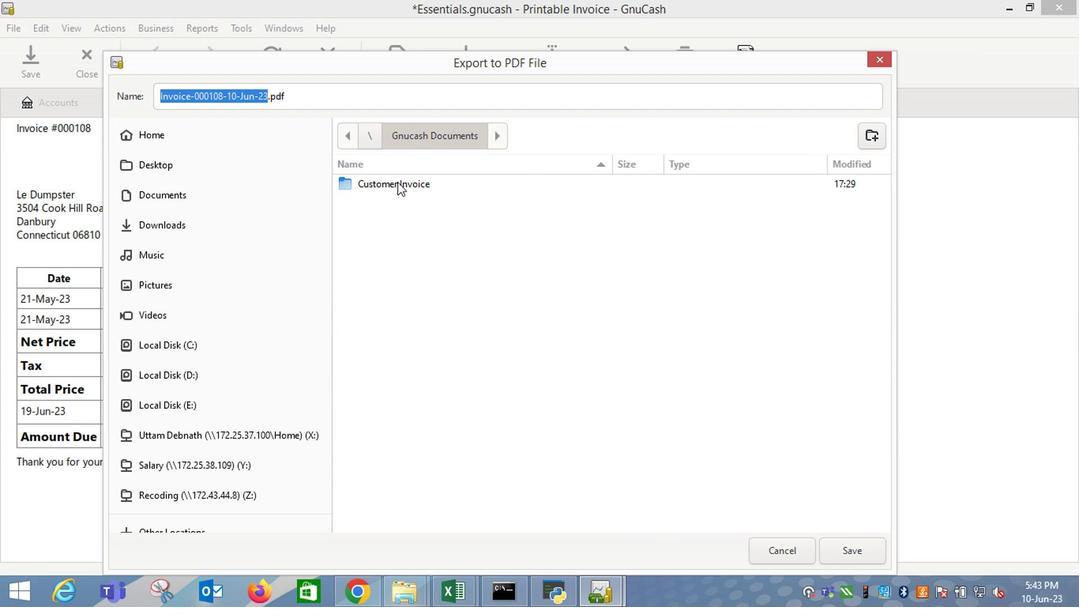 
Action: Mouse moved to (866, 561)
Screenshot: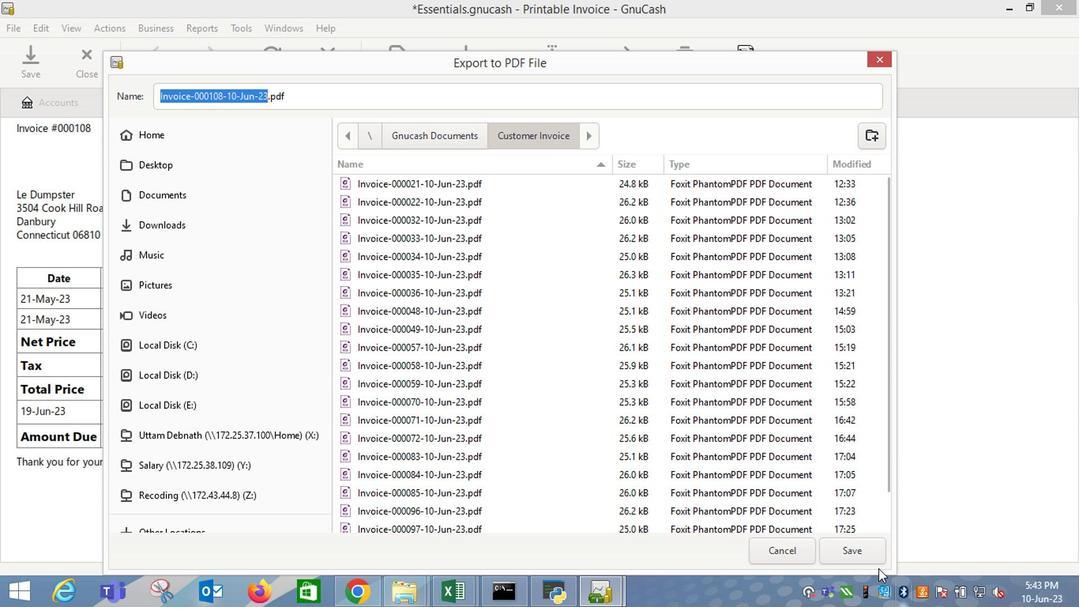 
Action: Mouse pressed left at (866, 561)
Screenshot: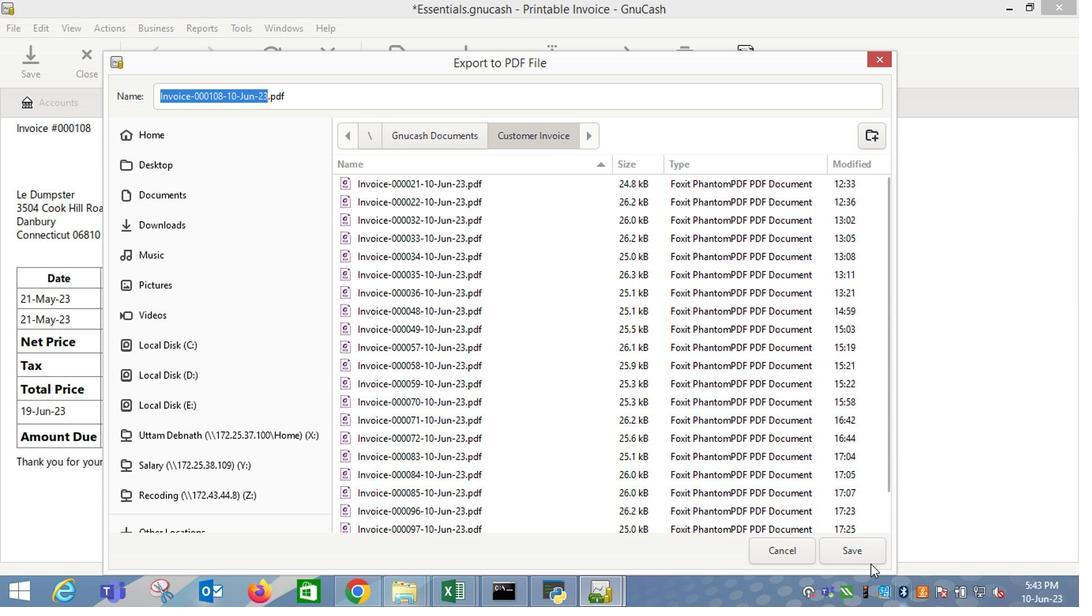 
Action: Mouse moved to (852, 553)
Screenshot: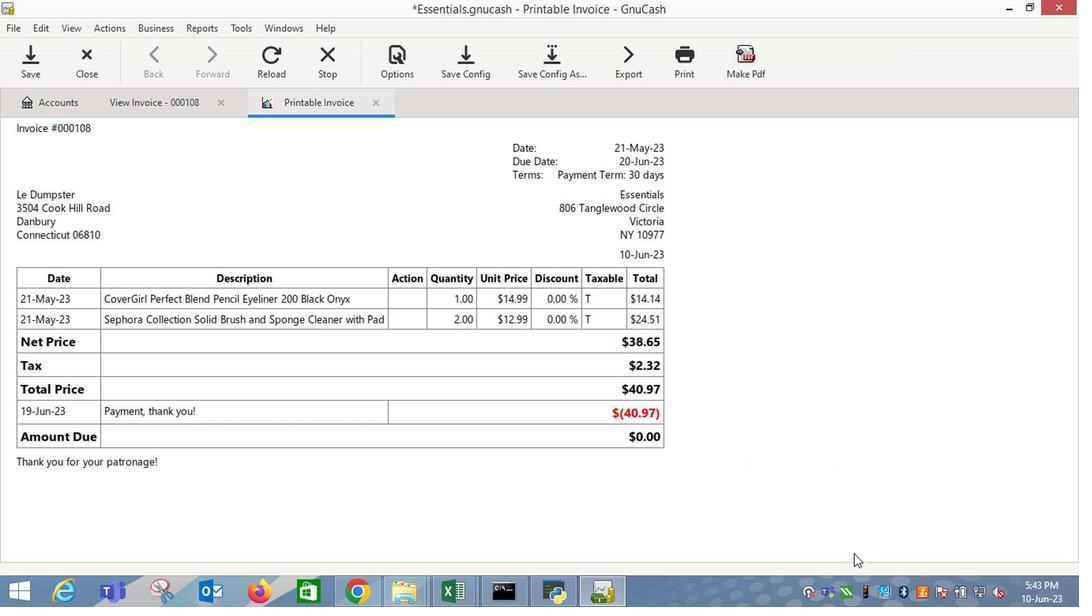 
